 Task: Find the nearest horseback riding trails in Arizona.
Action: Mouse moved to (89, 52)
Screenshot: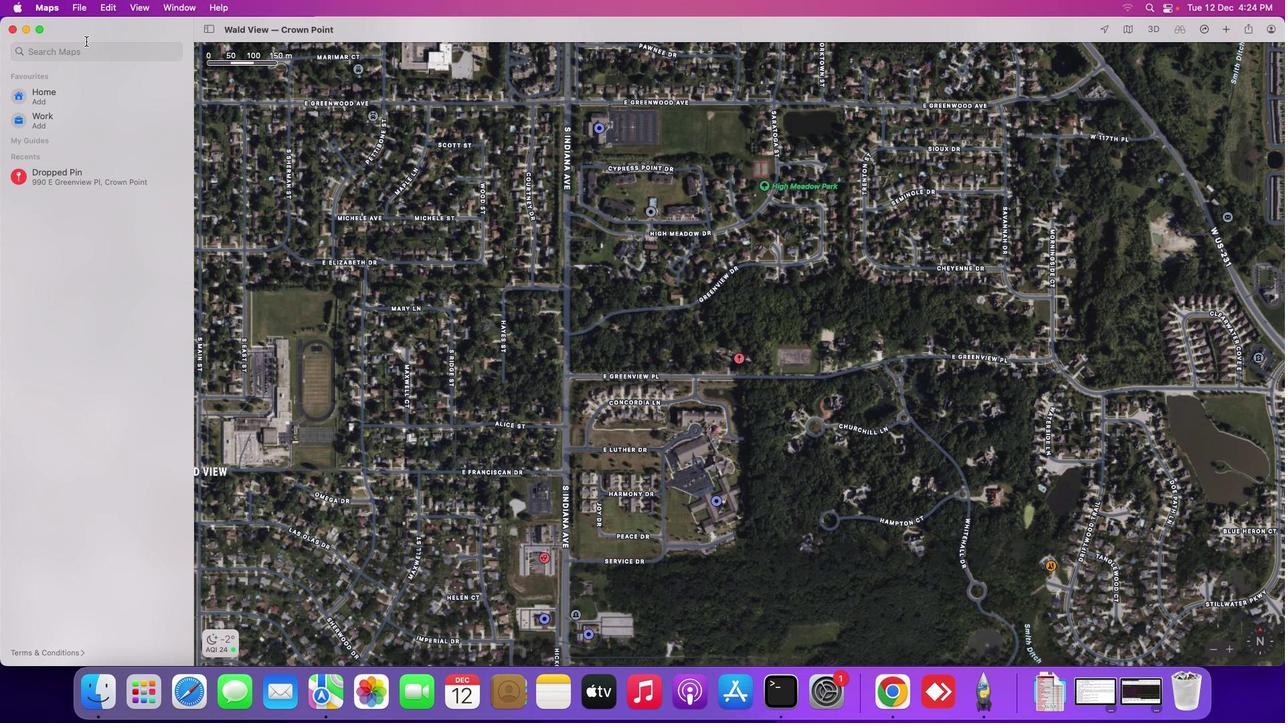 
Action: Mouse pressed left at (89, 52)
Screenshot: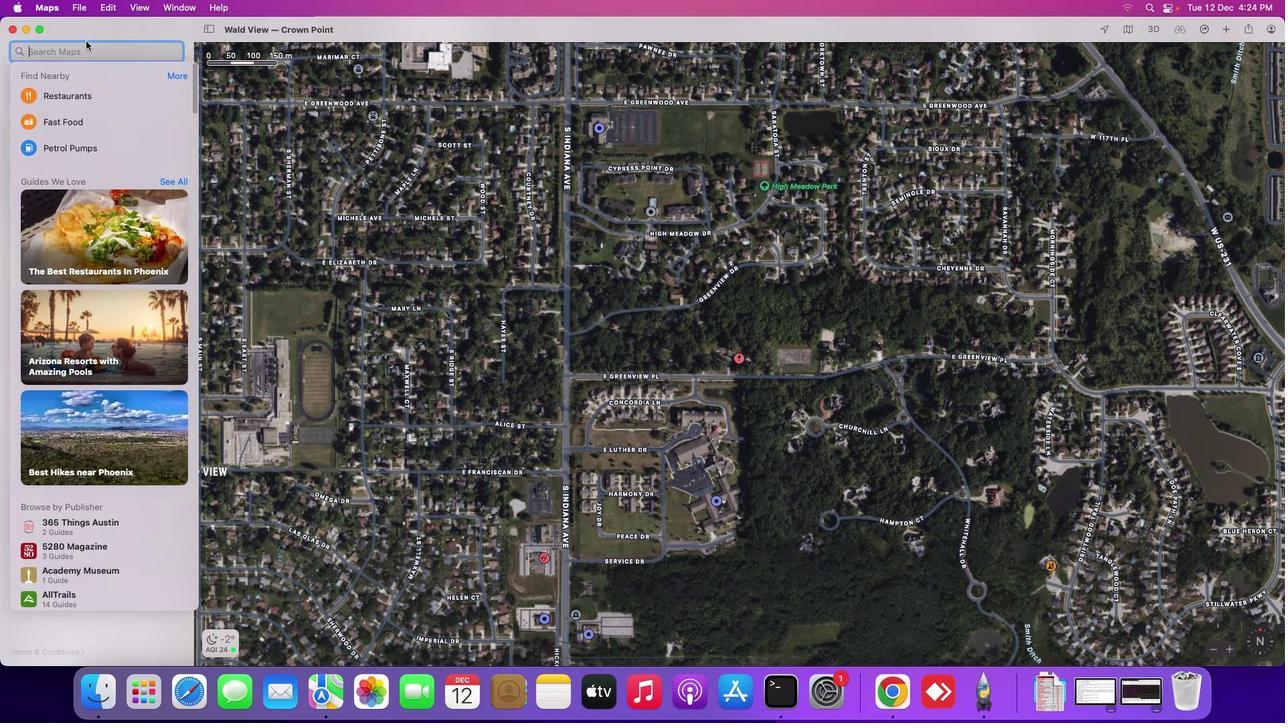 
Action: Mouse moved to (86, 41)
Screenshot: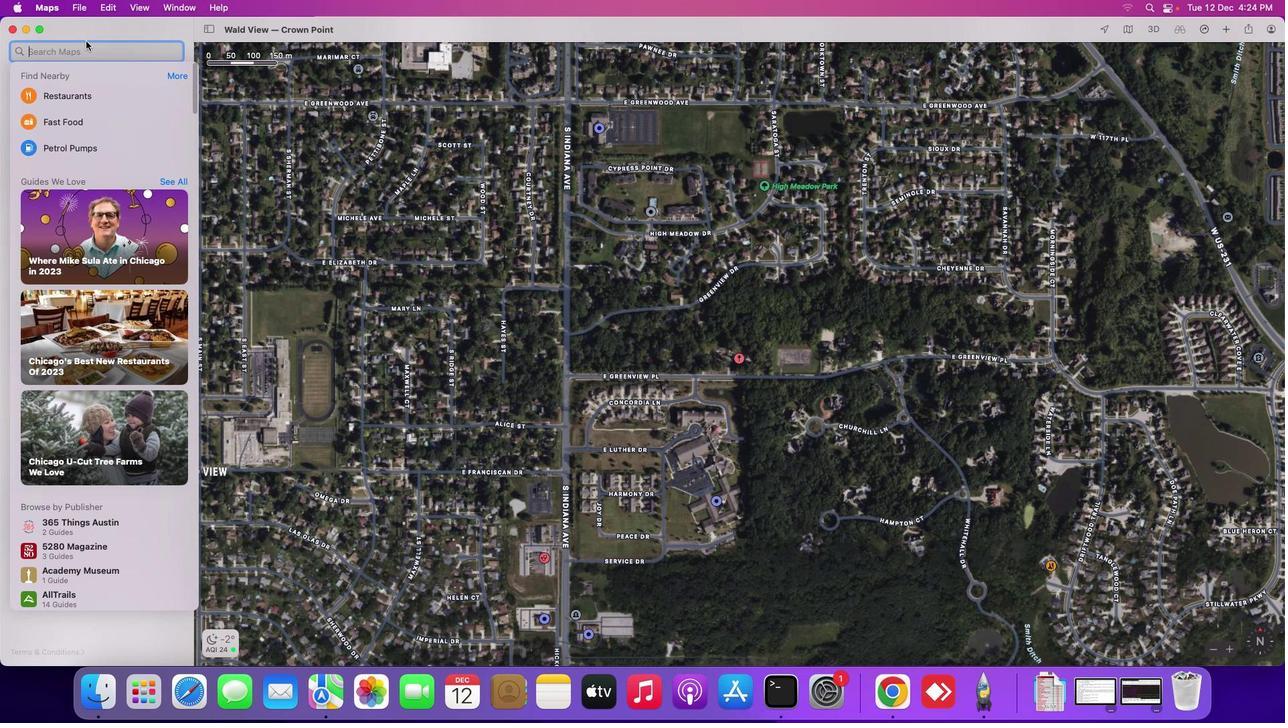 
Action: Key pressed 'n''e''a''r''e''s''t'Key.space'h''o''r''s''e''b''a''c''k'Key.space'r''i''d''i''n''g'Key.space't''r''a''i''l''s'Key.space'i''n'Key.spaceKey.shift_r'A''r''i''z''o''n''a'Key.enter
Screenshot: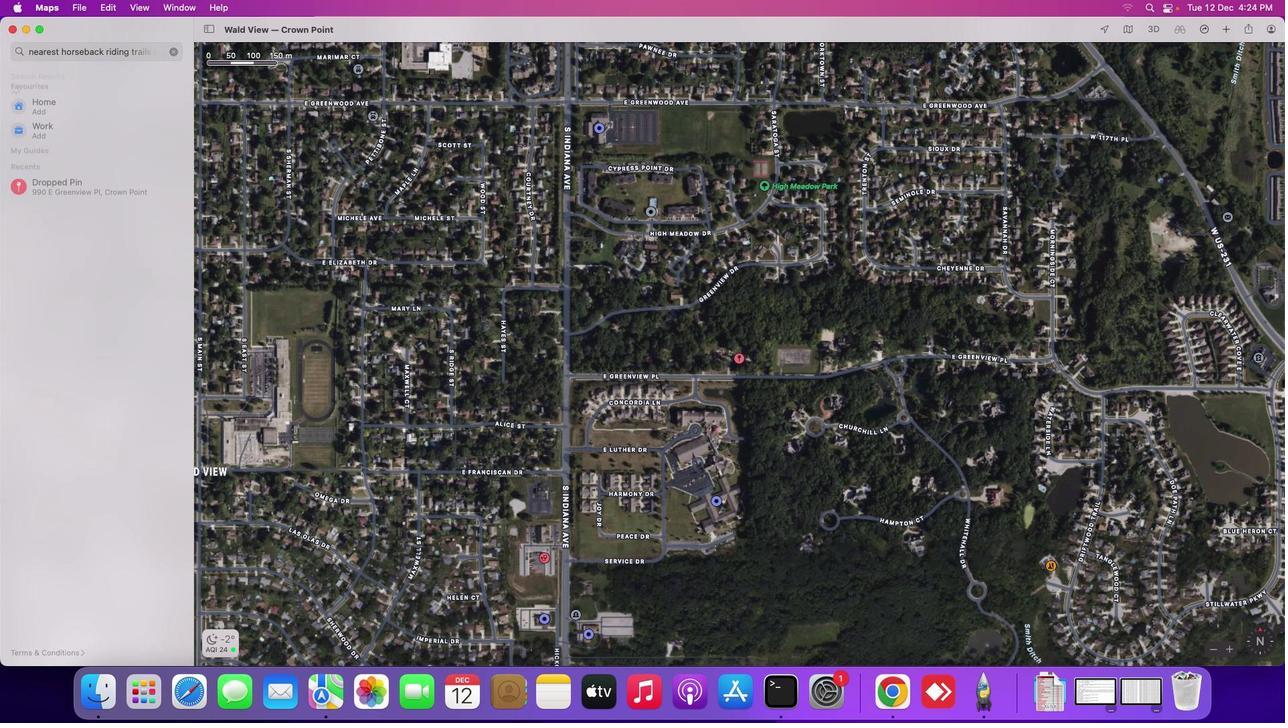 
Action: Mouse moved to (79, 89)
Screenshot: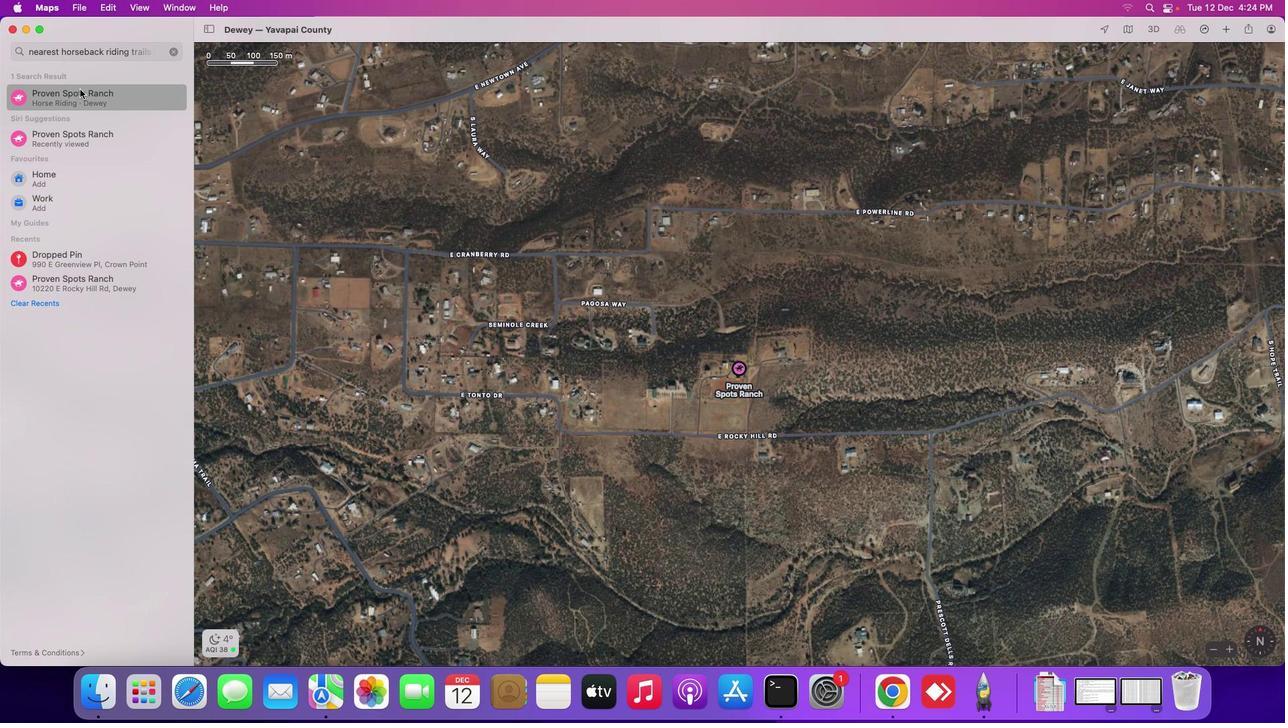 
Action: Mouse pressed left at (79, 89)
Screenshot: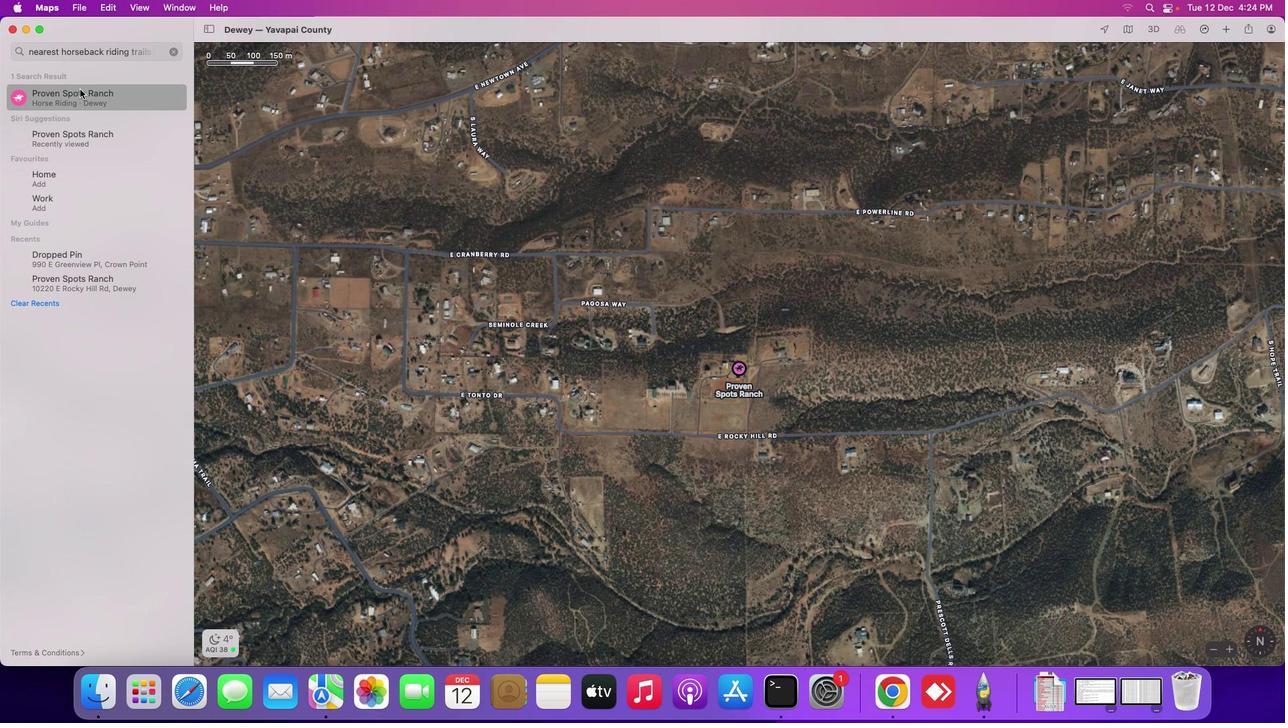 
Action: Mouse moved to (909, 412)
Screenshot: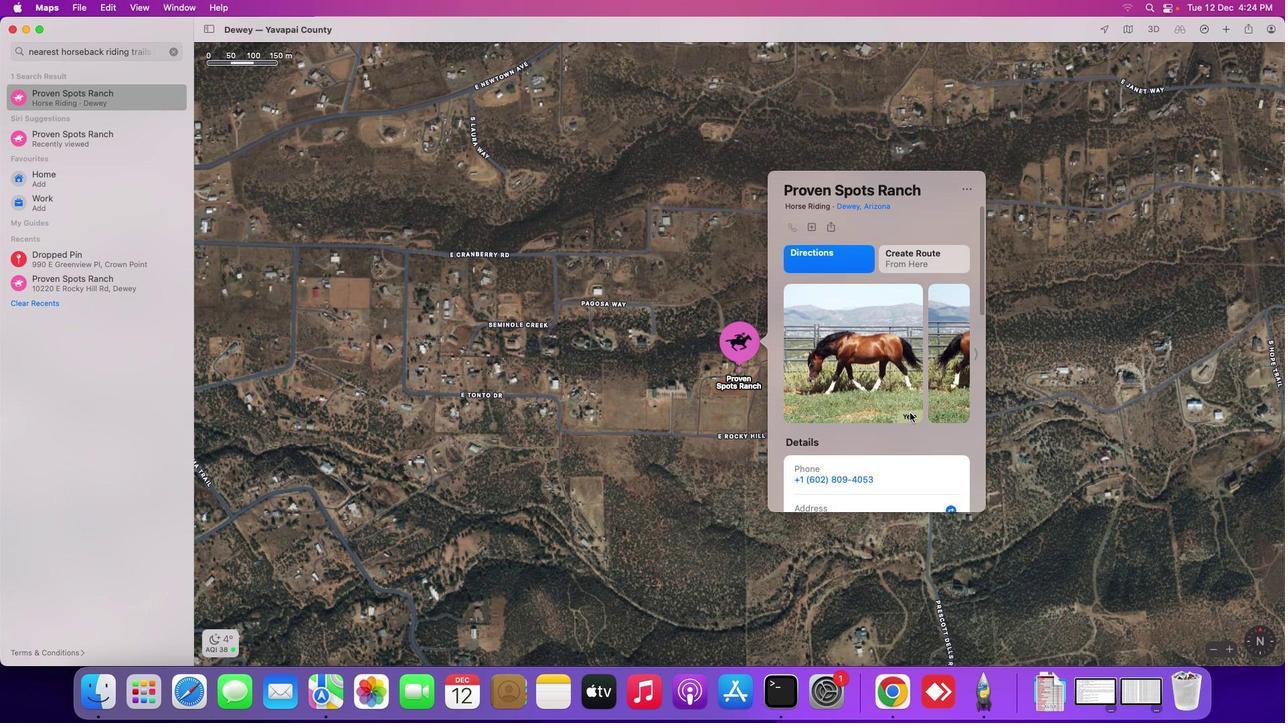 
Action: Mouse scrolled (909, 412) with delta (0, 0)
Screenshot: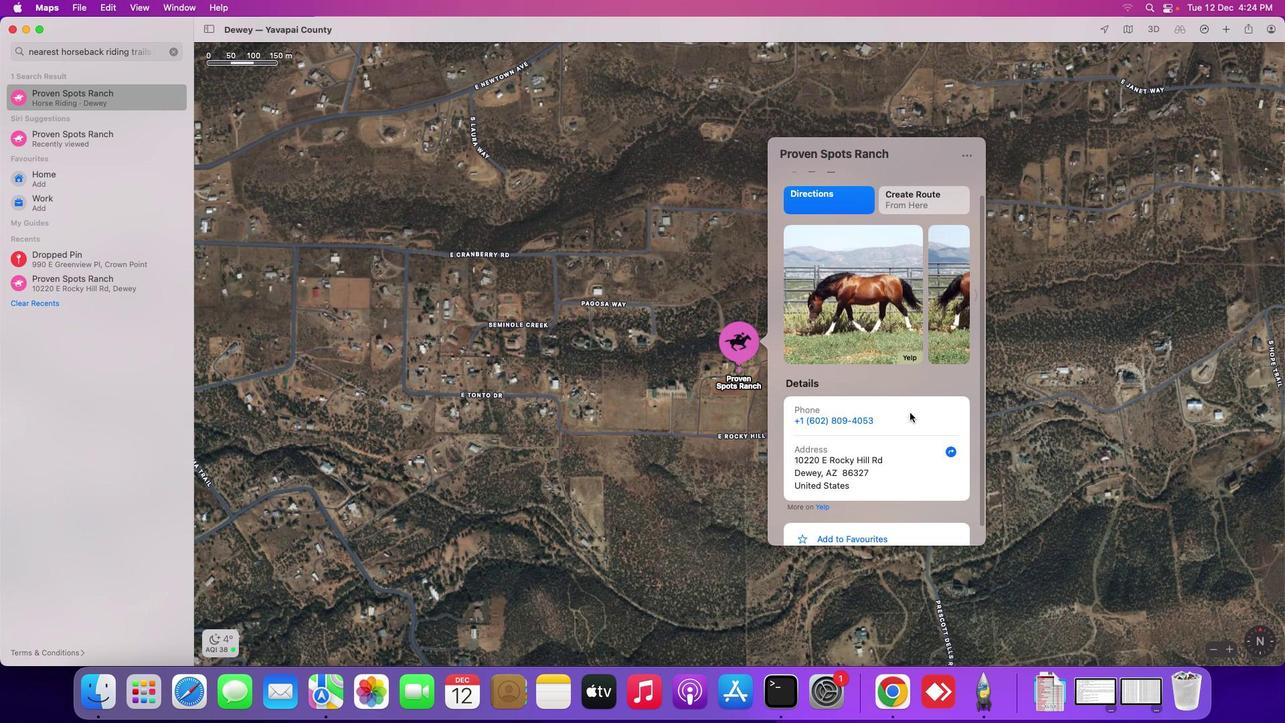 
Action: Mouse scrolled (909, 412) with delta (0, 0)
Screenshot: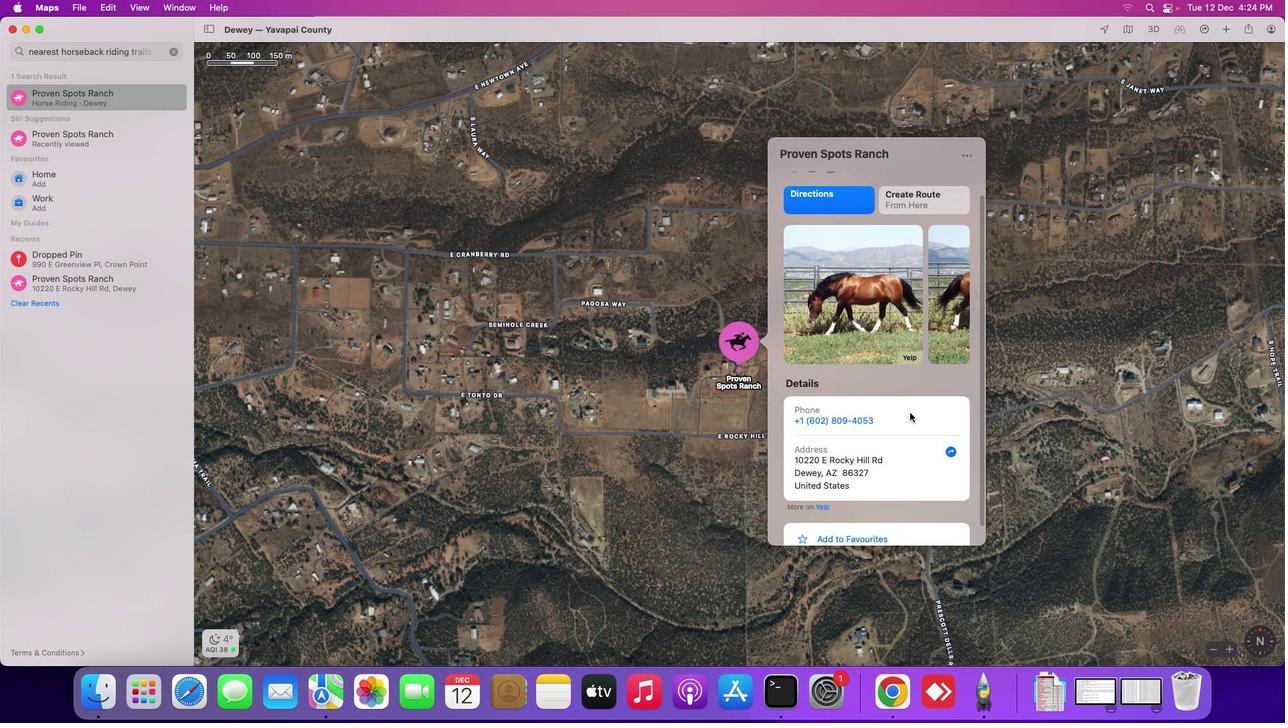 
Action: Mouse scrolled (909, 412) with delta (0, -1)
Screenshot: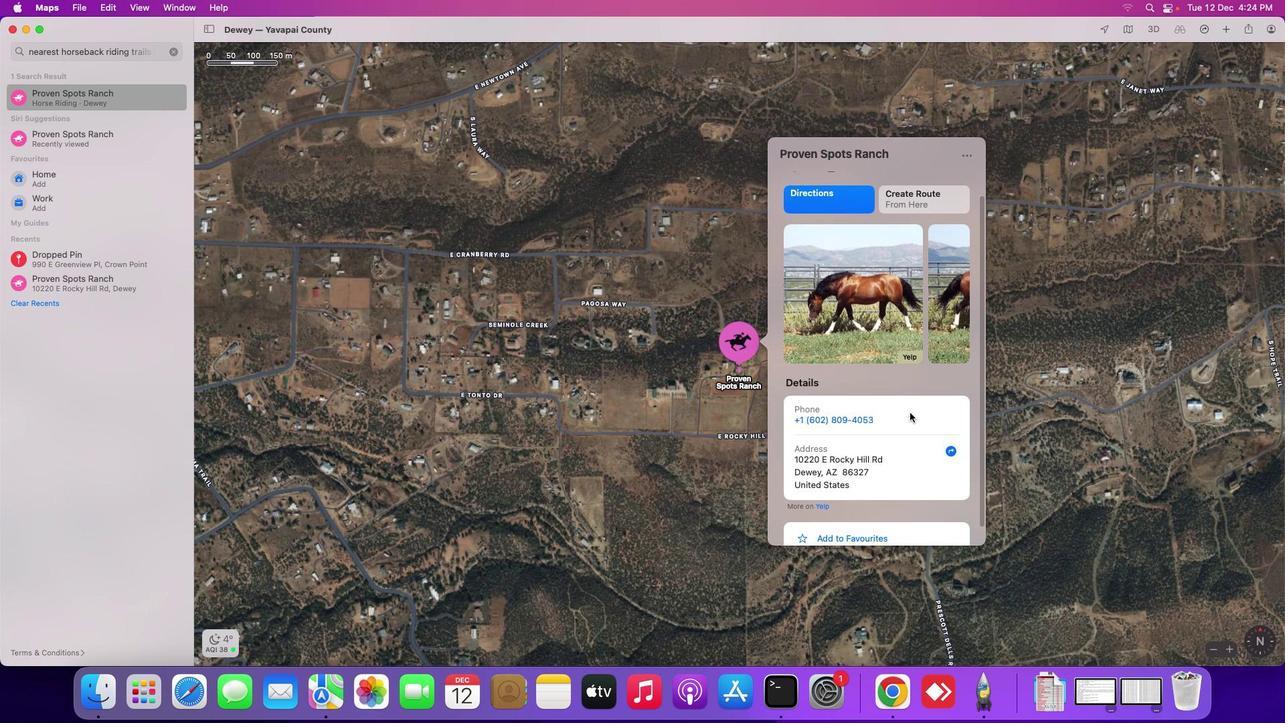
Action: Mouse scrolled (909, 412) with delta (0, 0)
Screenshot: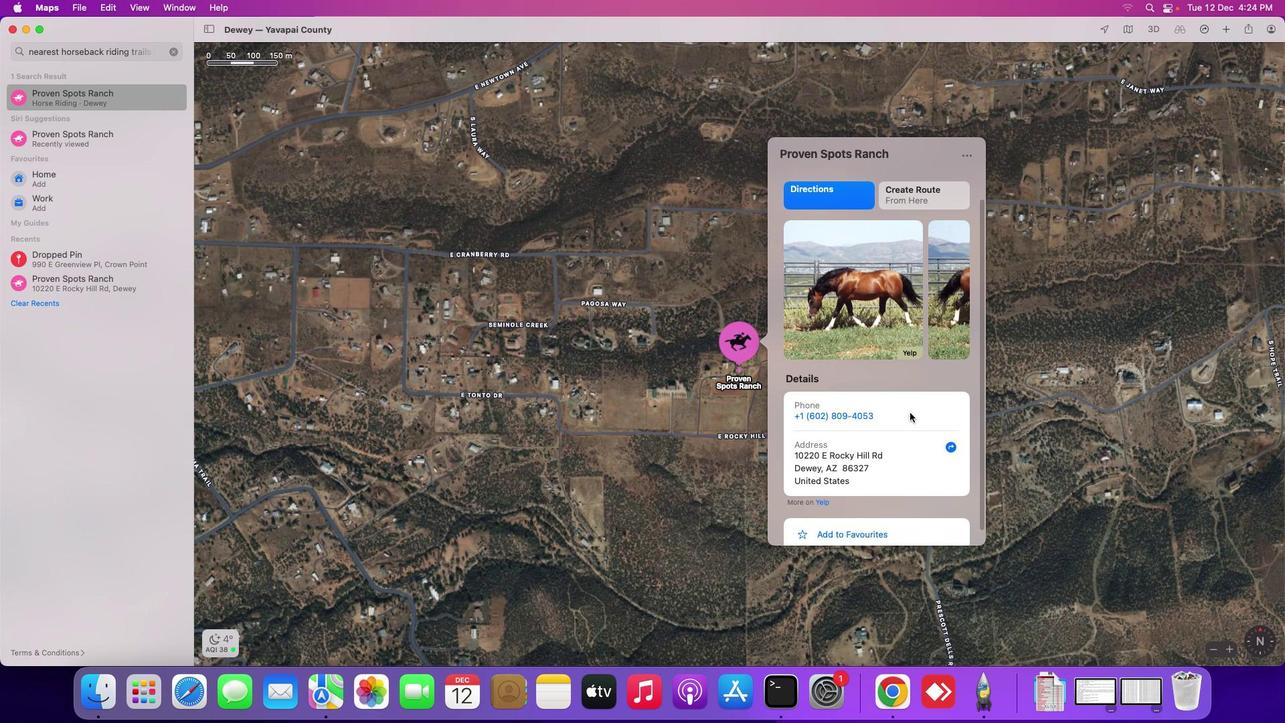 
Action: Mouse scrolled (909, 412) with delta (0, 0)
Screenshot: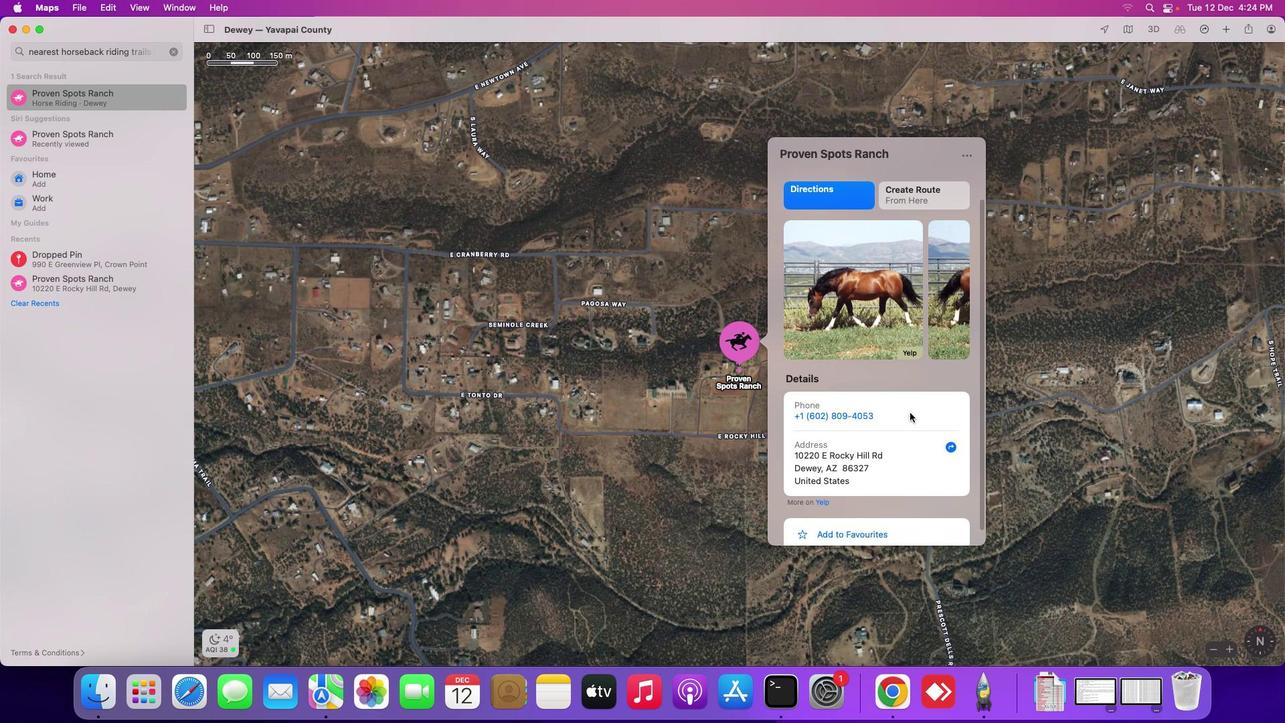 
Action: Mouse moved to (911, 411)
Screenshot: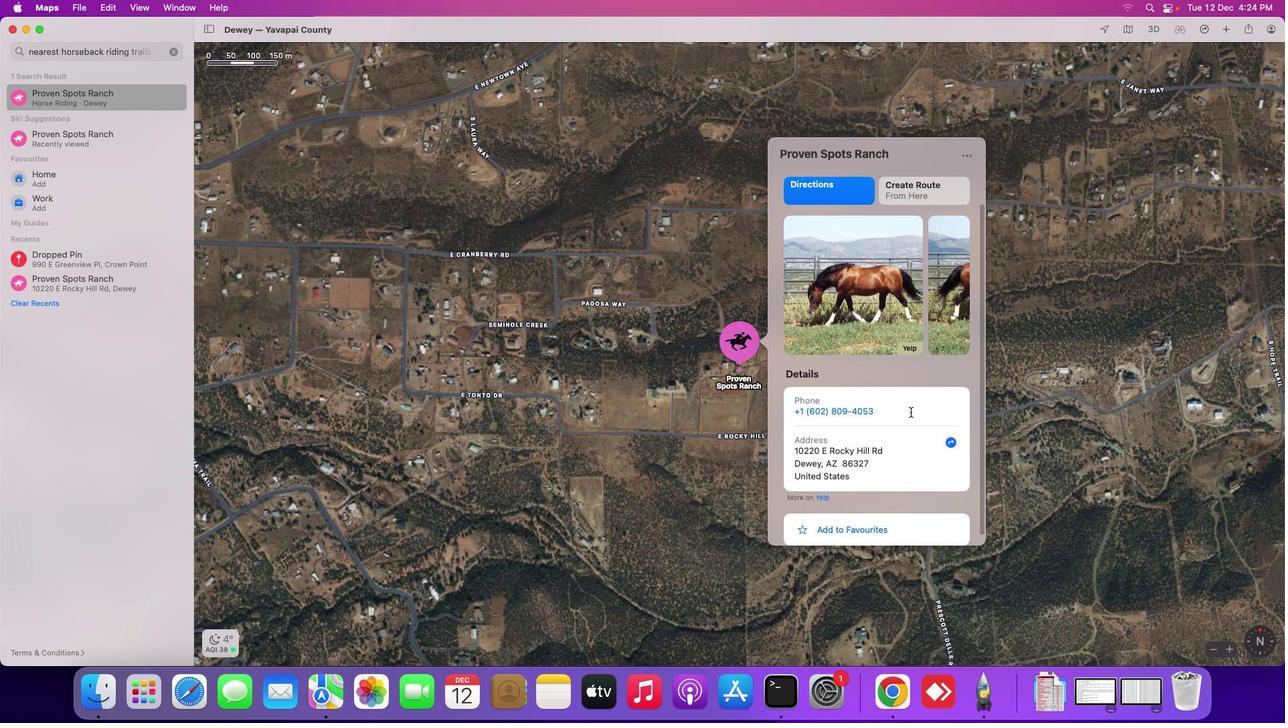 
Action: Mouse scrolled (911, 411) with delta (0, 0)
Screenshot: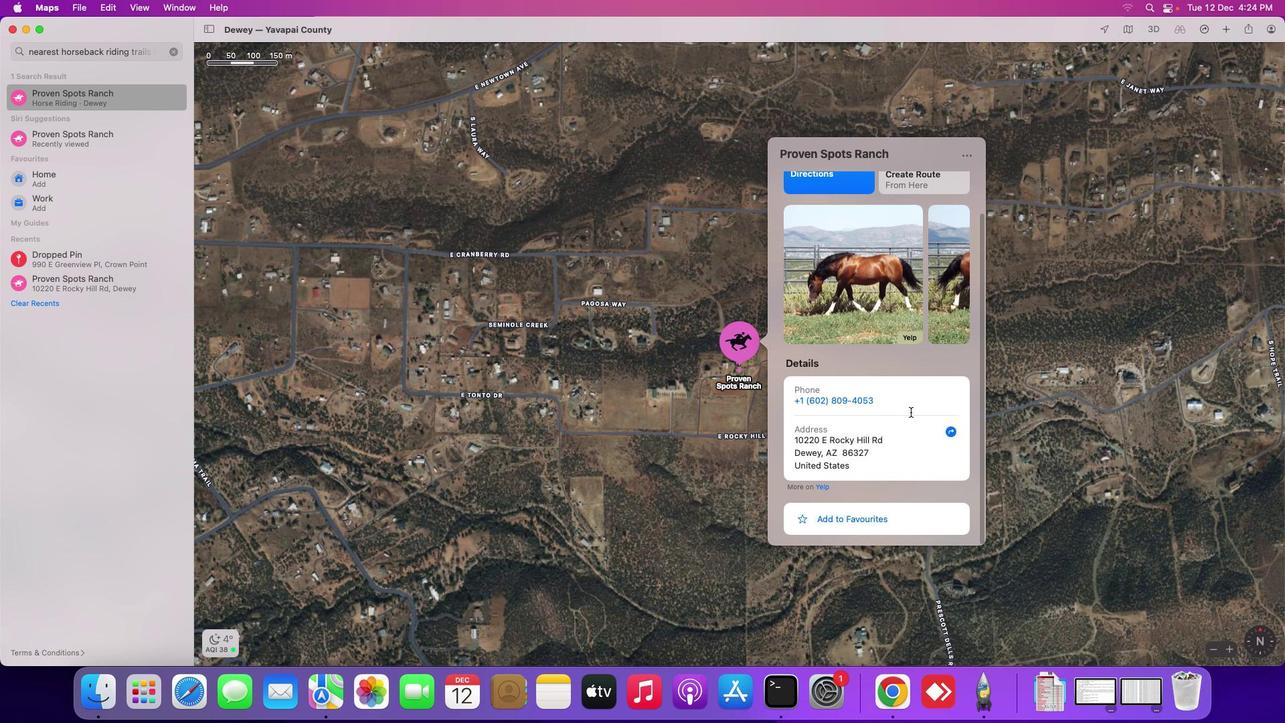 
Action: Mouse scrolled (911, 411) with delta (0, 0)
Screenshot: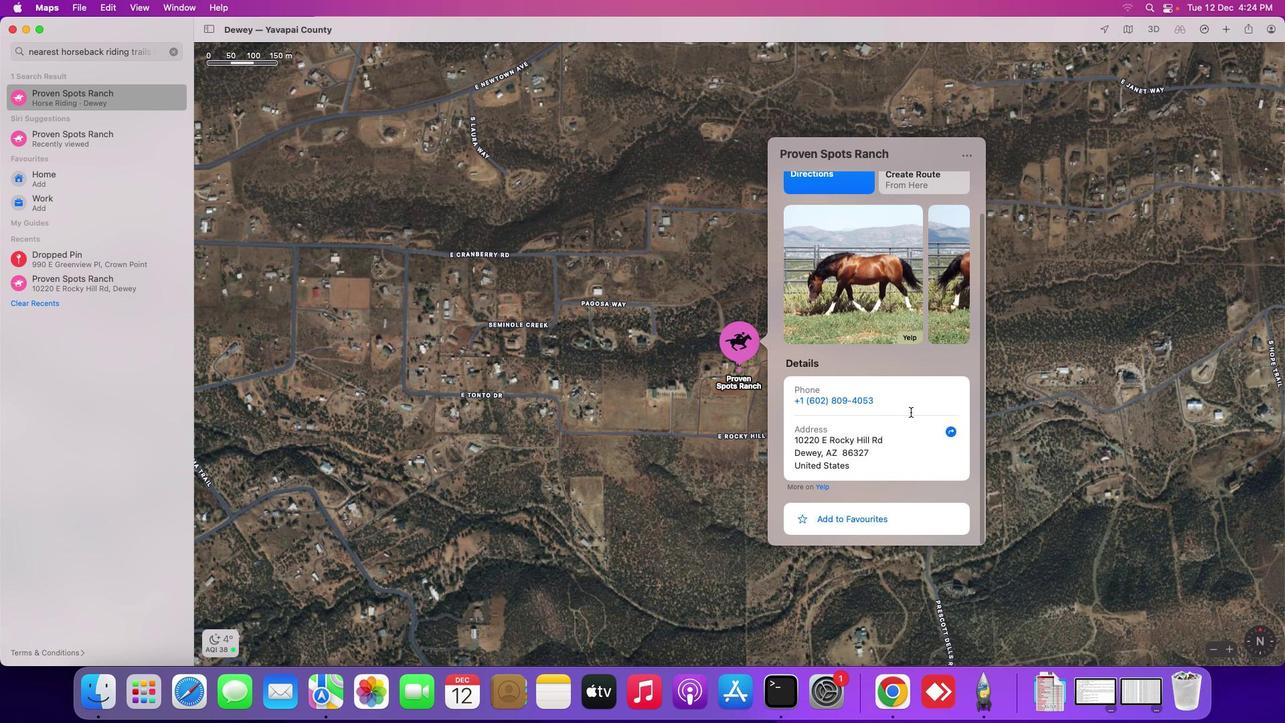 
Action: Mouse scrolled (911, 411) with delta (0, -1)
Screenshot: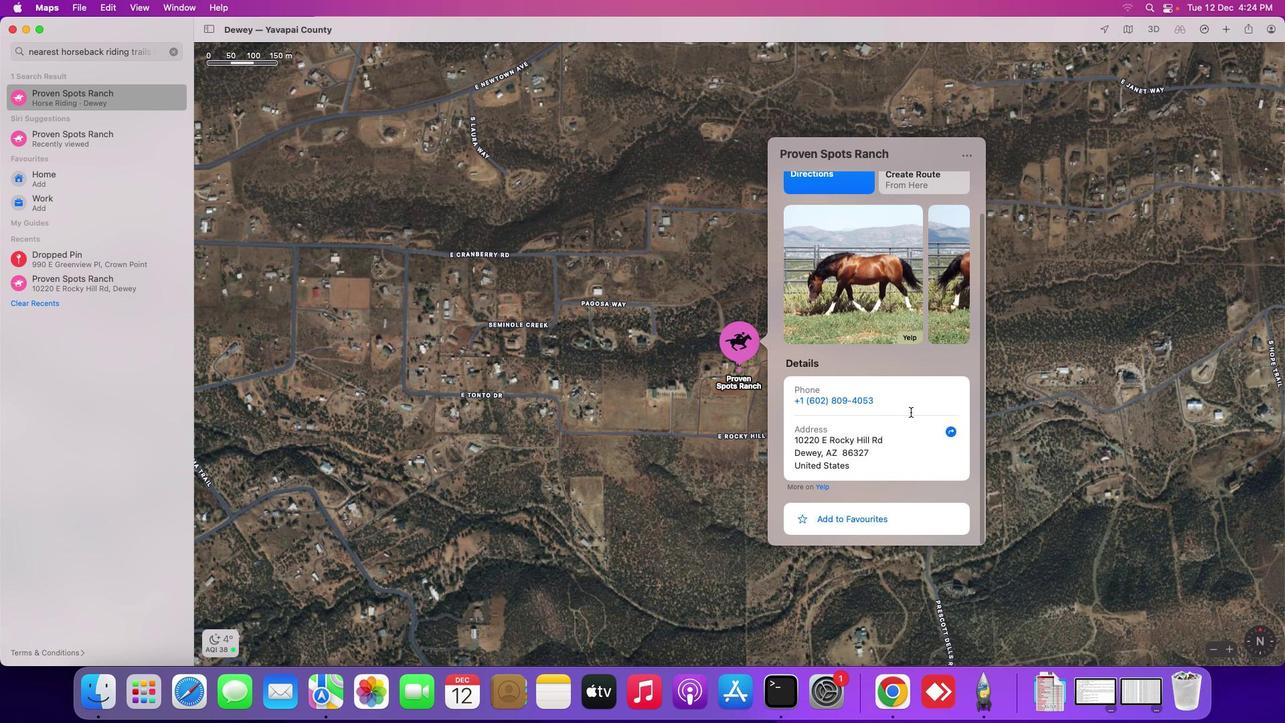 
Action: Mouse scrolled (911, 411) with delta (0, -2)
Screenshot: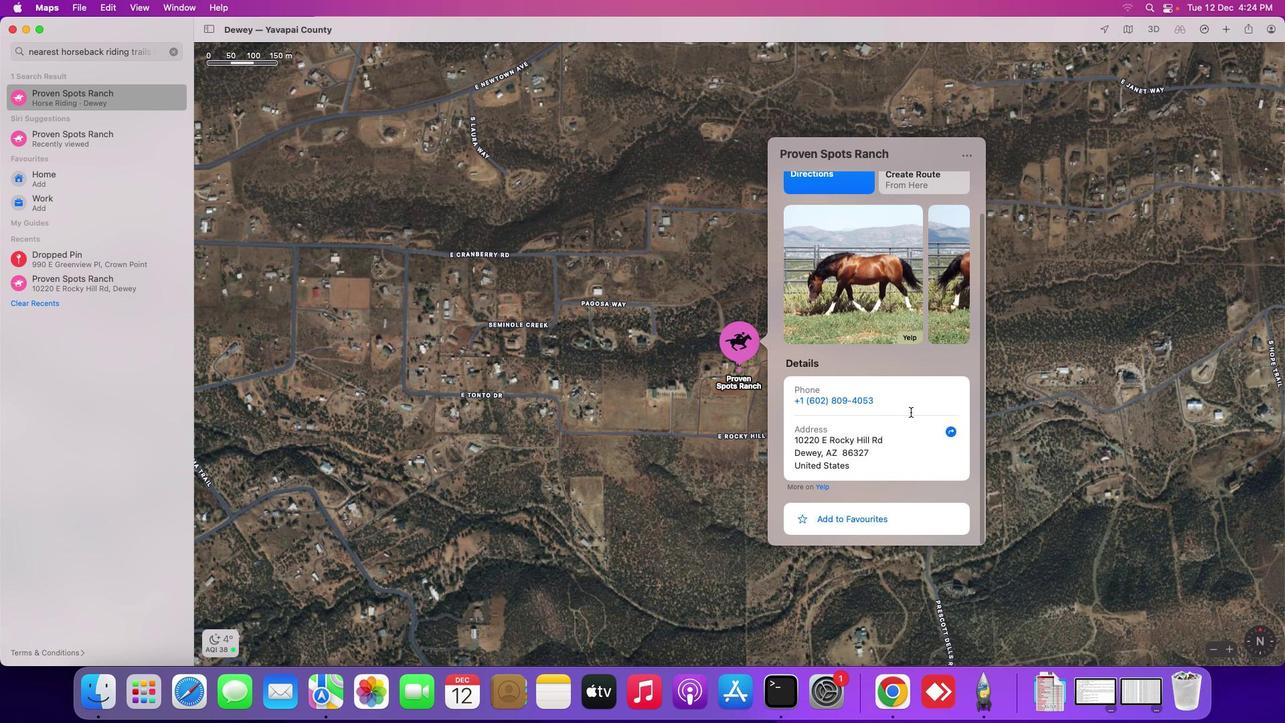 
Action: Mouse scrolled (911, 411) with delta (0, -3)
Screenshot: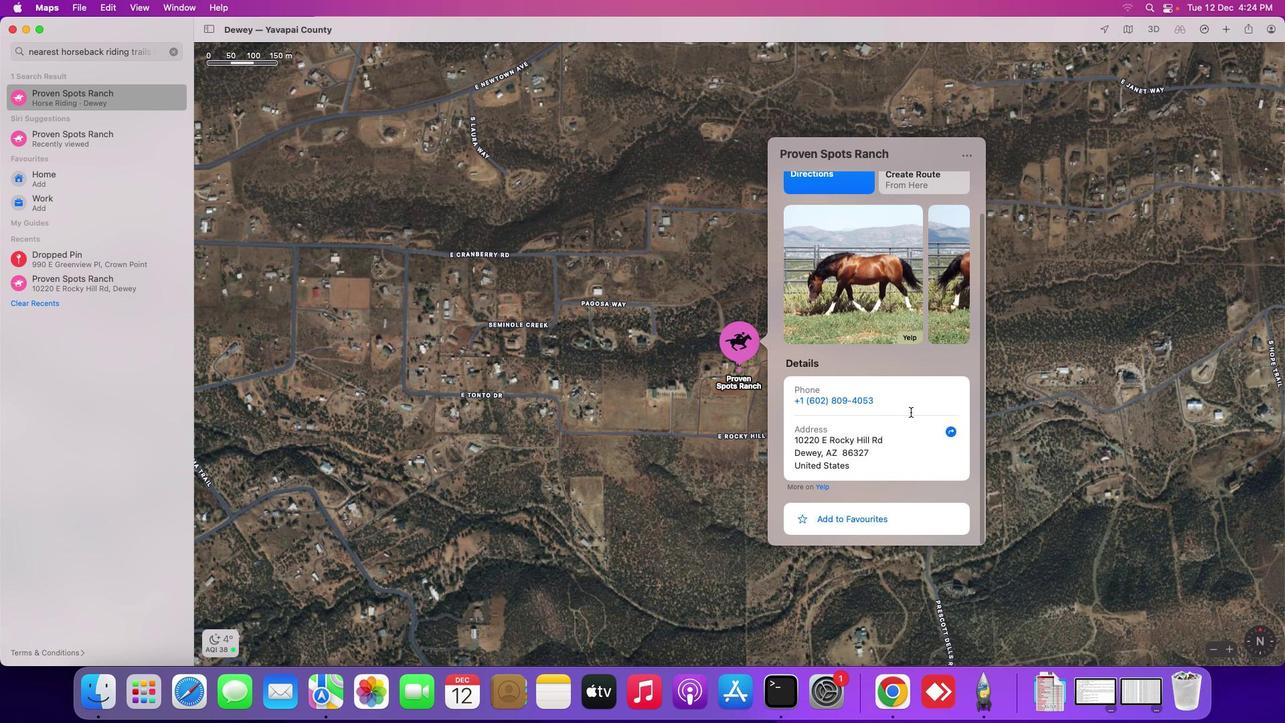 
Action: Mouse scrolled (911, 411) with delta (0, 0)
Screenshot: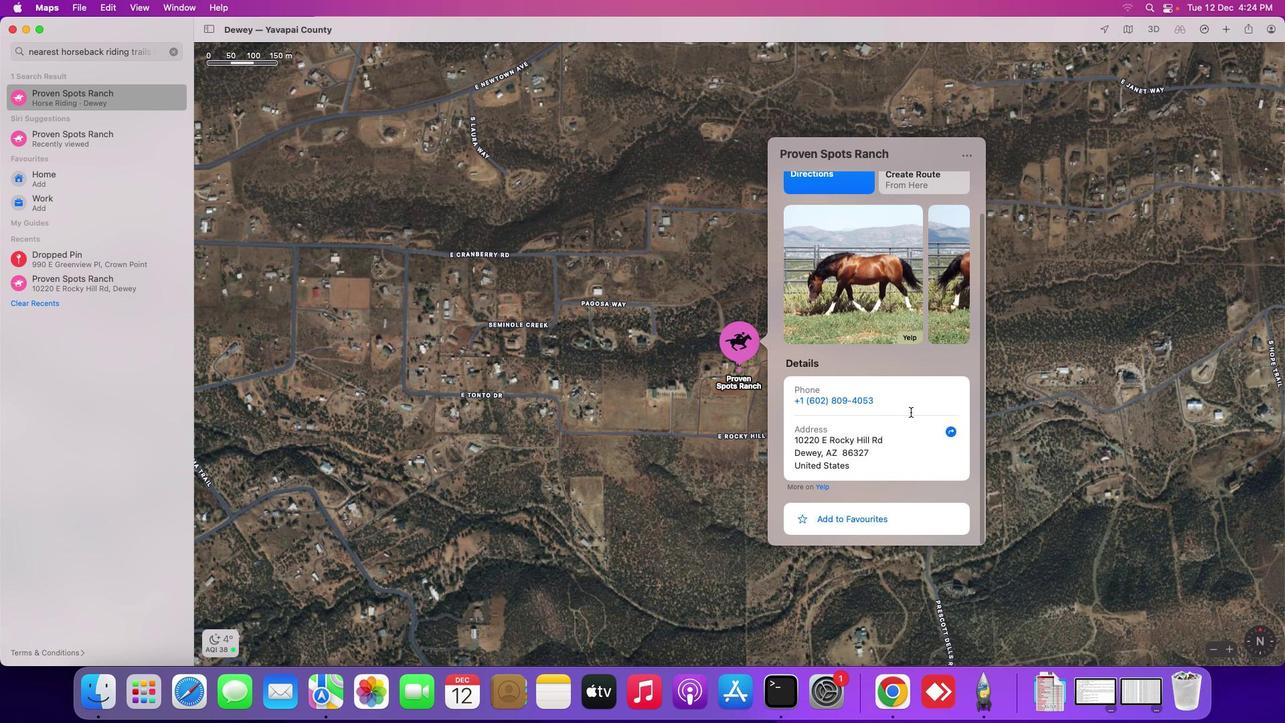 
Action: Mouse scrolled (911, 411) with delta (0, 0)
Screenshot: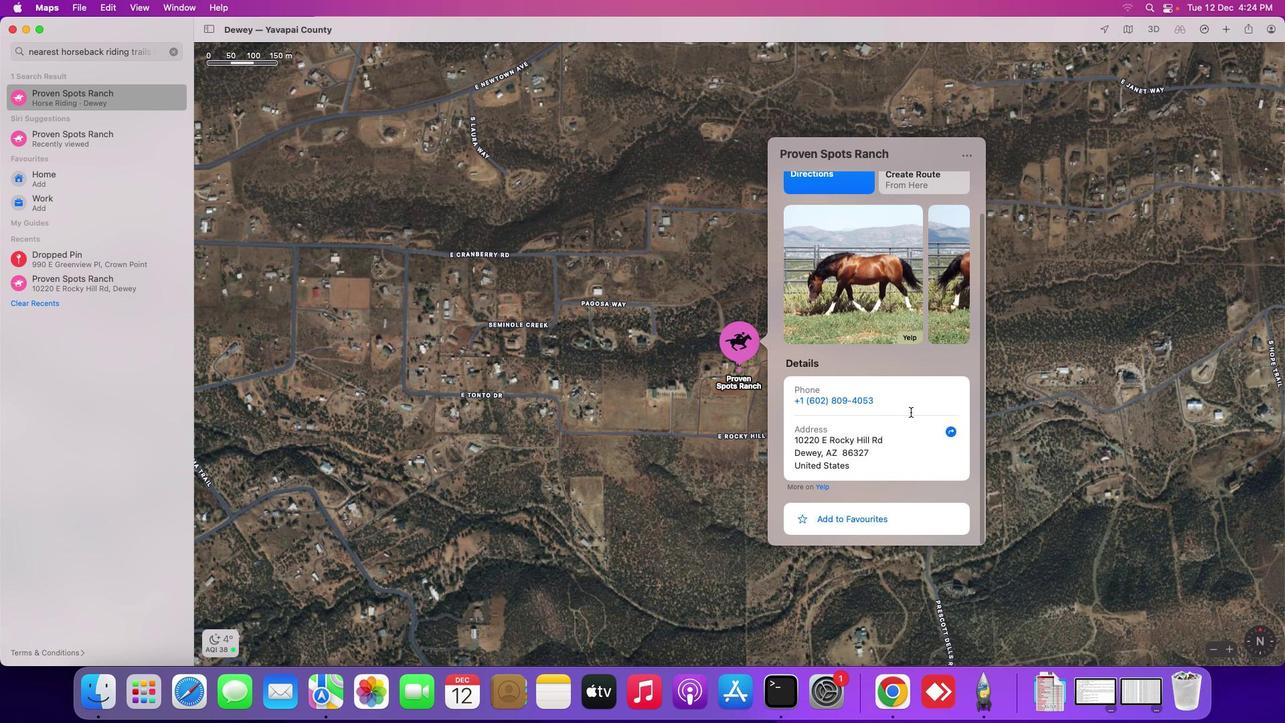 
Action: Mouse scrolled (911, 411) with delta (0, -2)
Screenshot: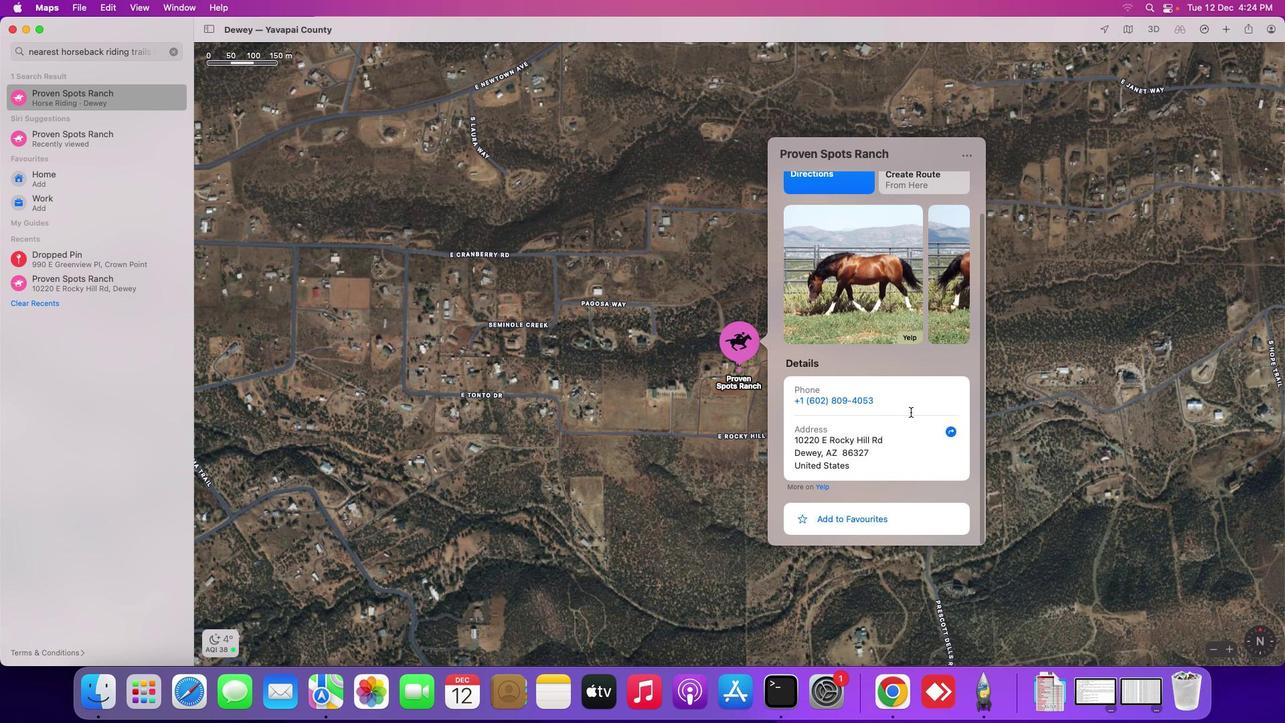 
Action: Mouse scrolled (911, 411) with delta (0, -2)
Screenshot: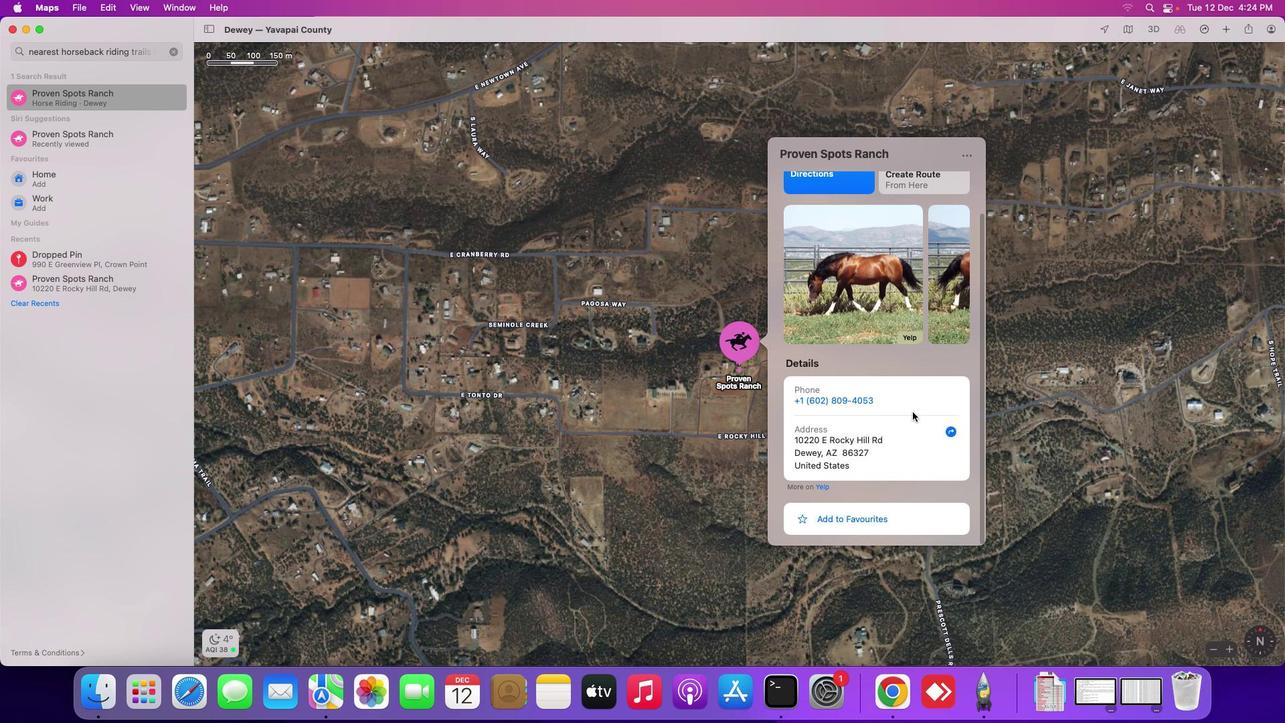 
Action: Mouse moved to (893, 406)
Screenshot: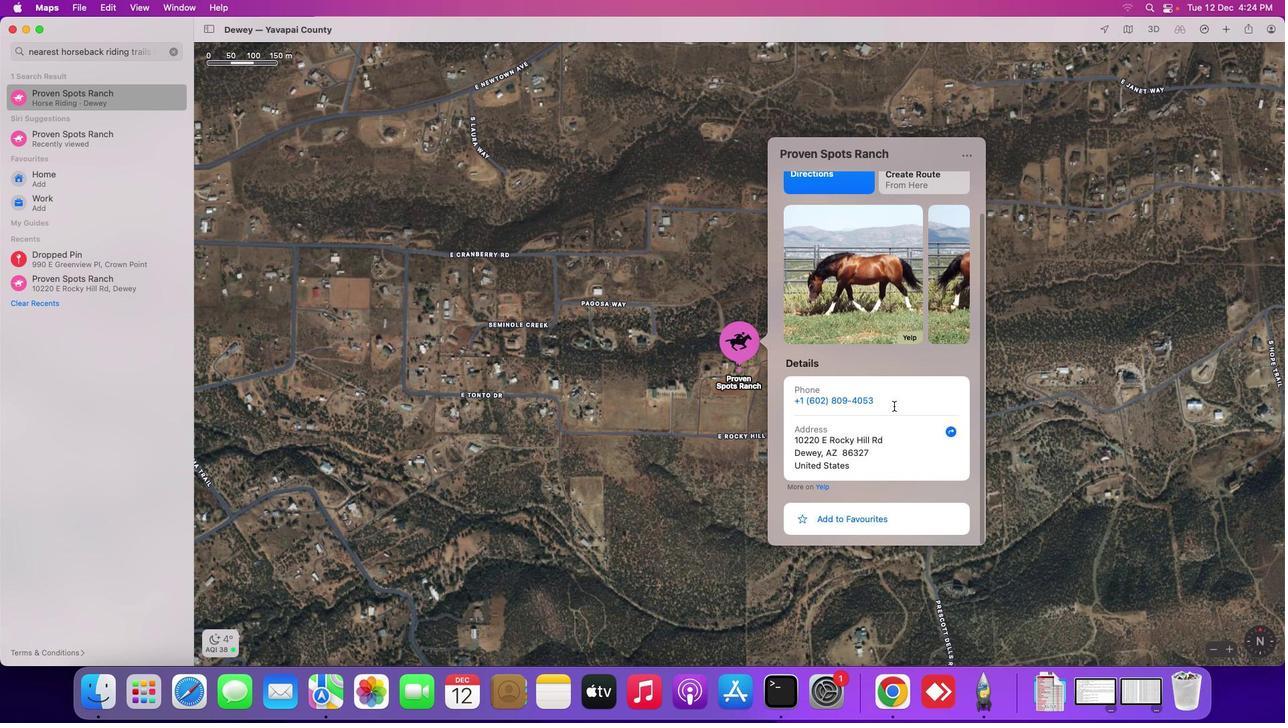 
Action: Mouse scrolled (893, 406) with delta (0, 0)
Screenshot: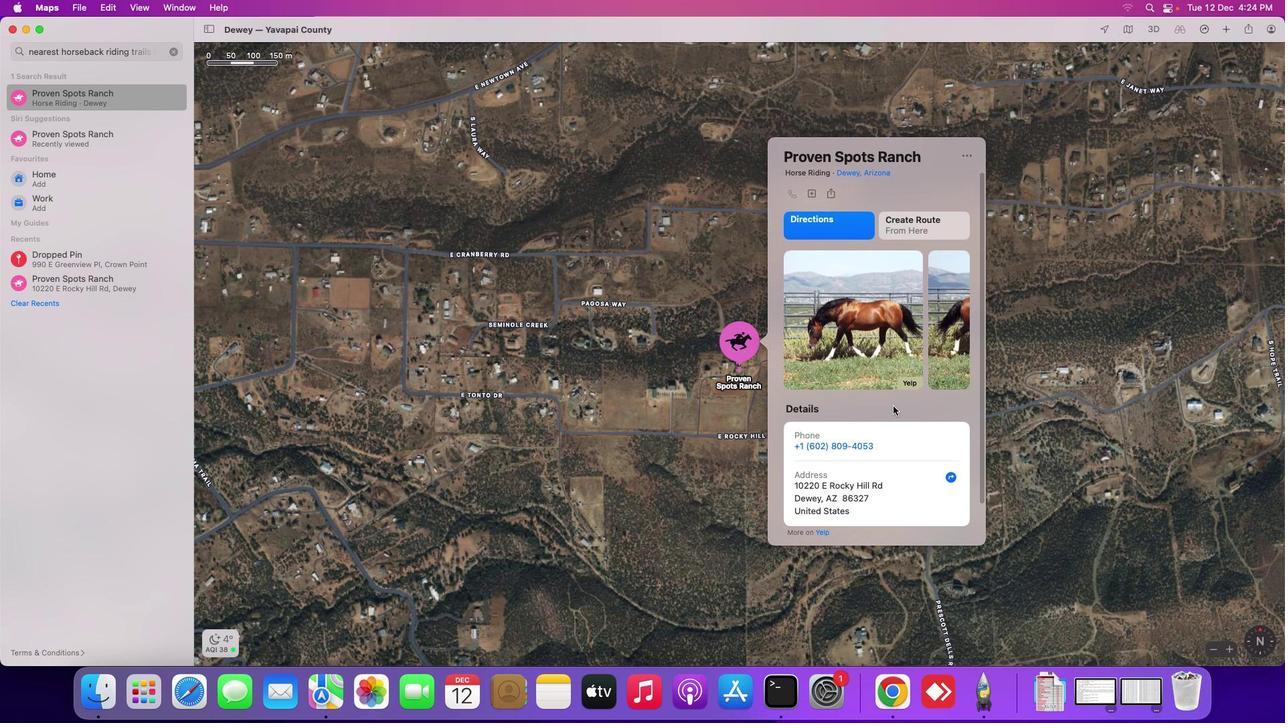 
Action: Mouse scrolled (893, 406) with delta (0, 0)
Screenshot: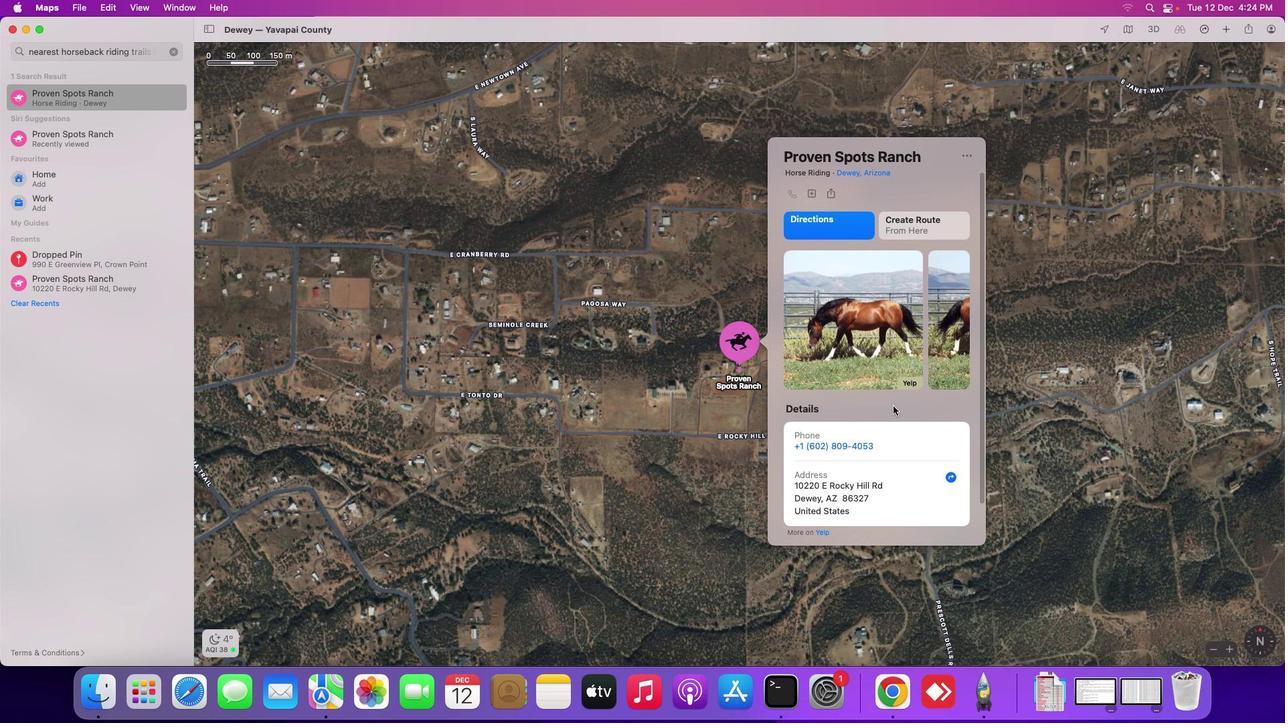 
Action: Mouse scrolled (893, 406) with delta (0, 2)
Screenshot: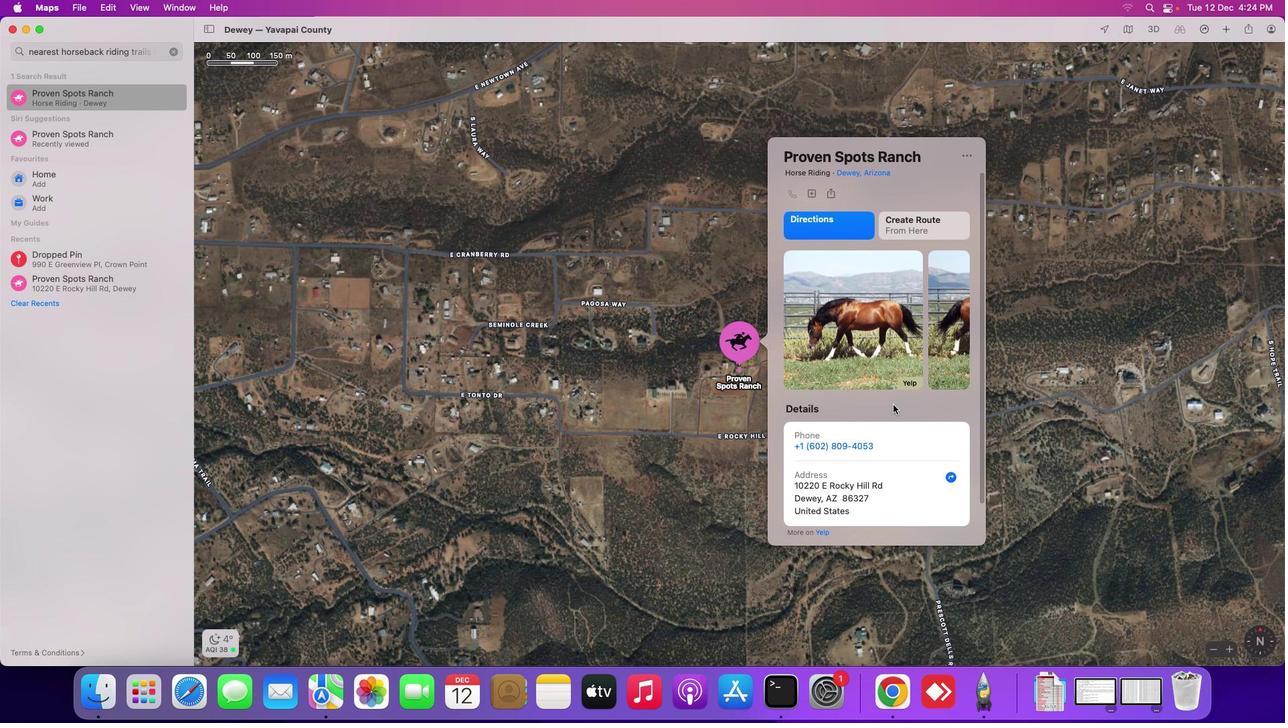
Action: Mouse scrolled (893, 406) with delta (0, 3)
Screenshot: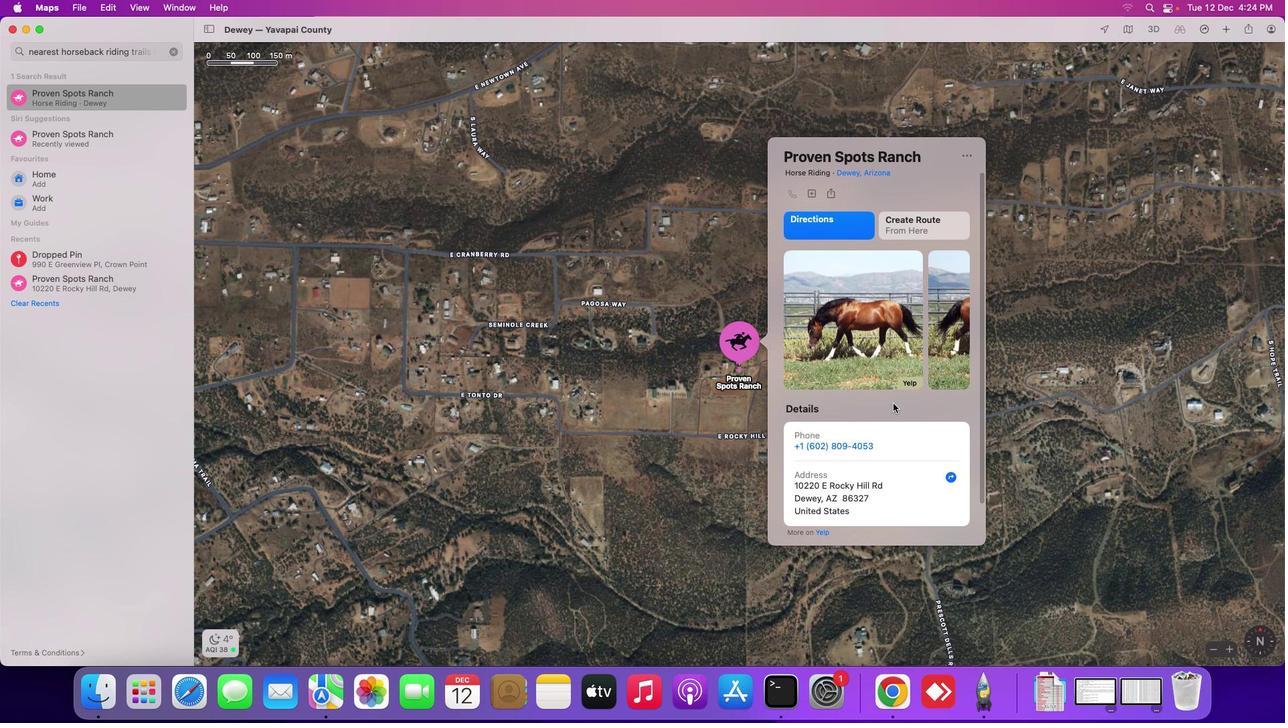 
Action: Mouse moved to (893, 406)
Screenshot: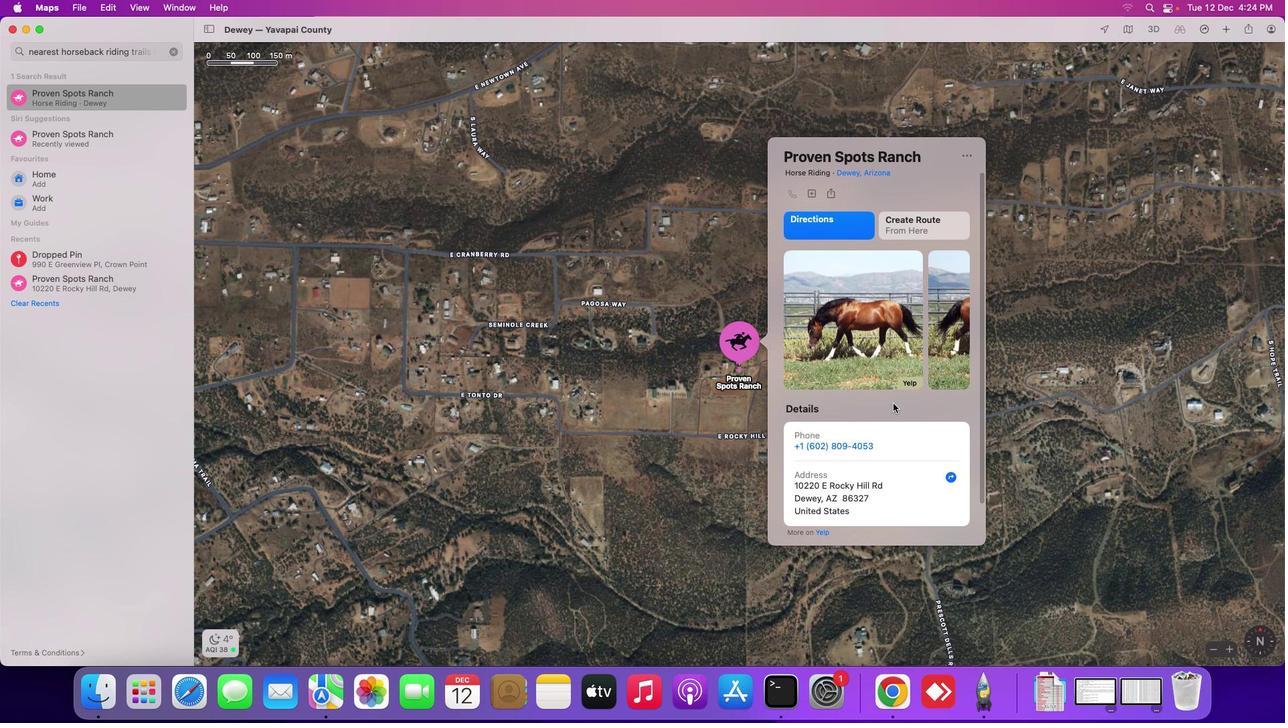 
Action: Mouse scrolled (893, 406) with delta (0, 4)
Screenshot: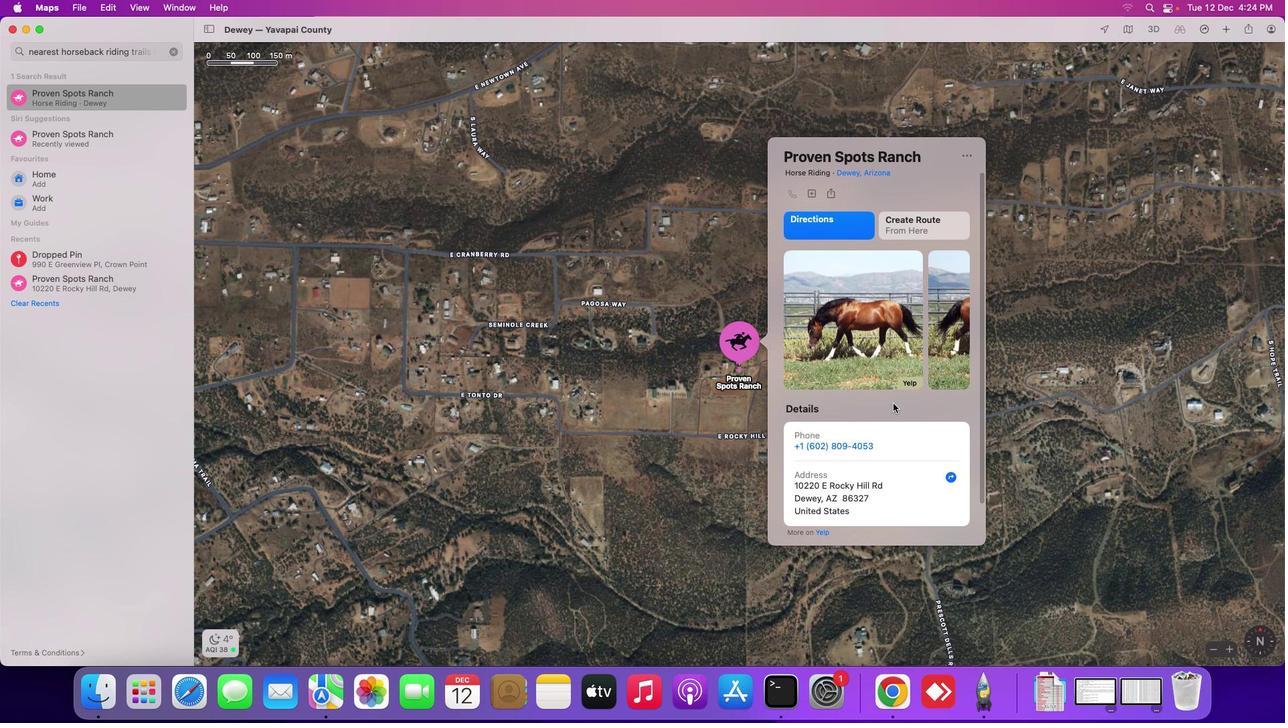 
Action: Mouse moved to (893, 406)
Screenshot: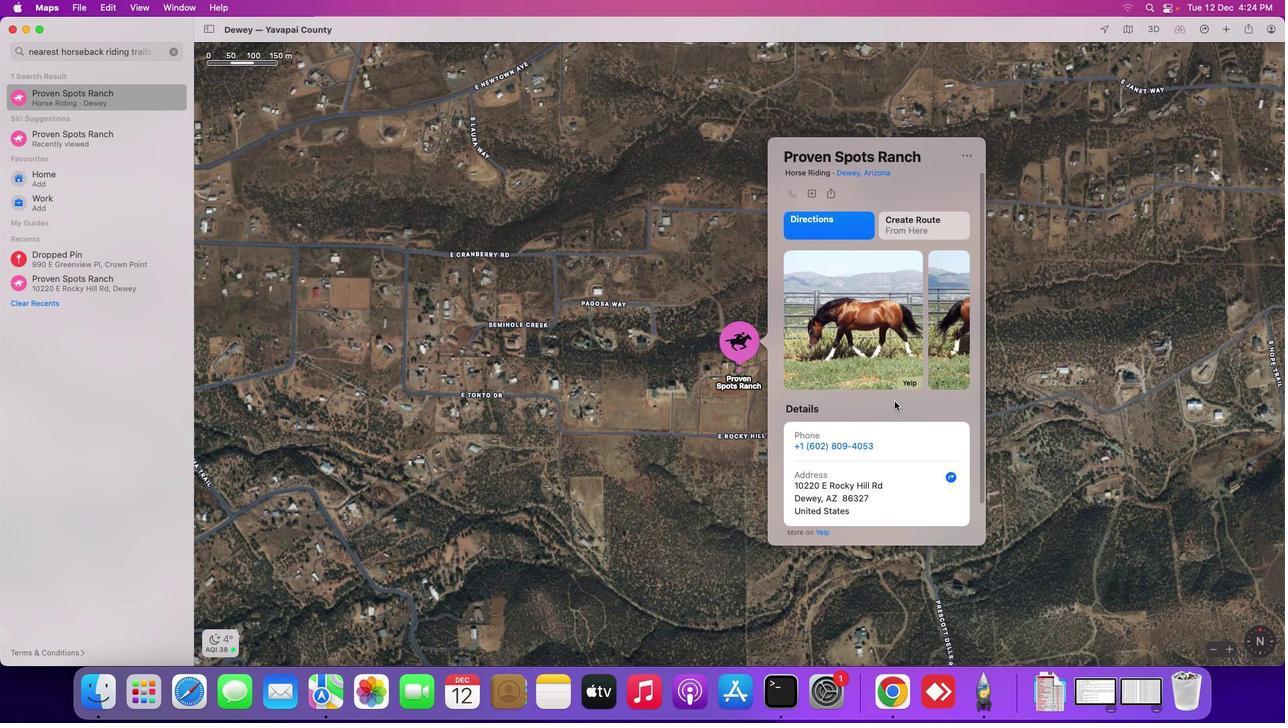 
Action: Mouse scrolled (893, 406) with delta (0, 4)
Screenshot: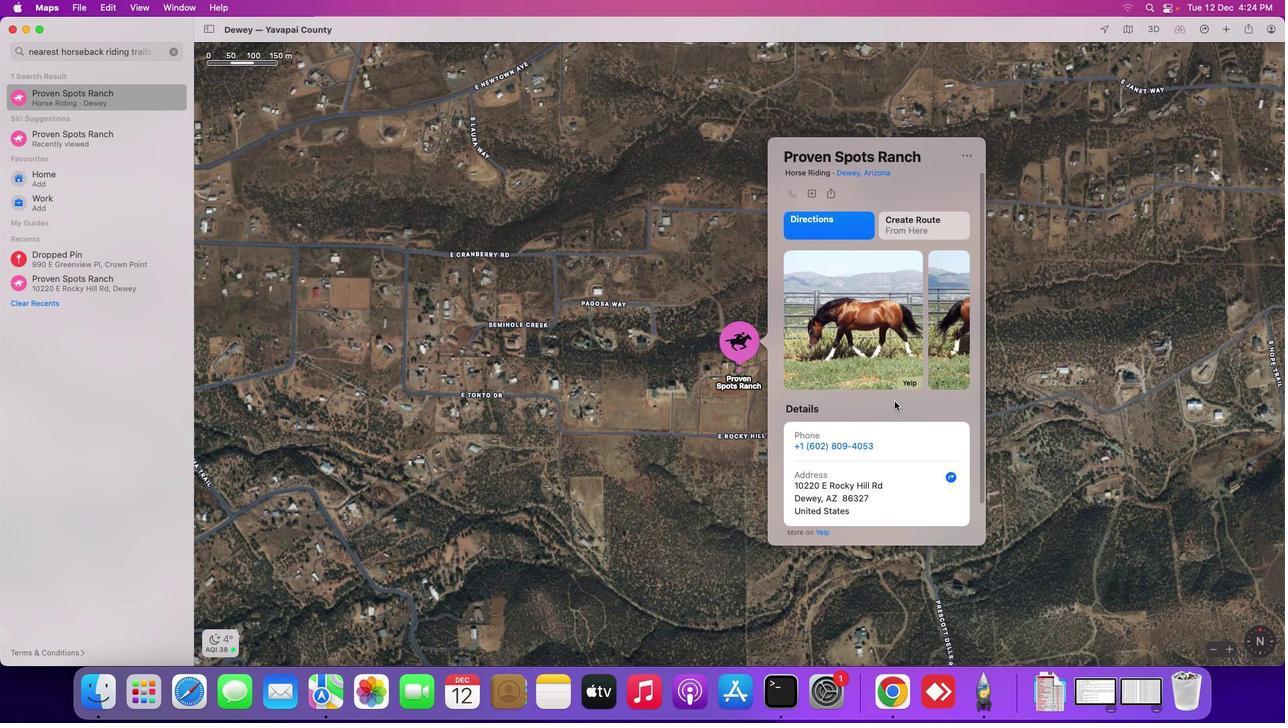 
Action: Mouse scrolled (893, 406) with delta (0, 4)
Screenshot: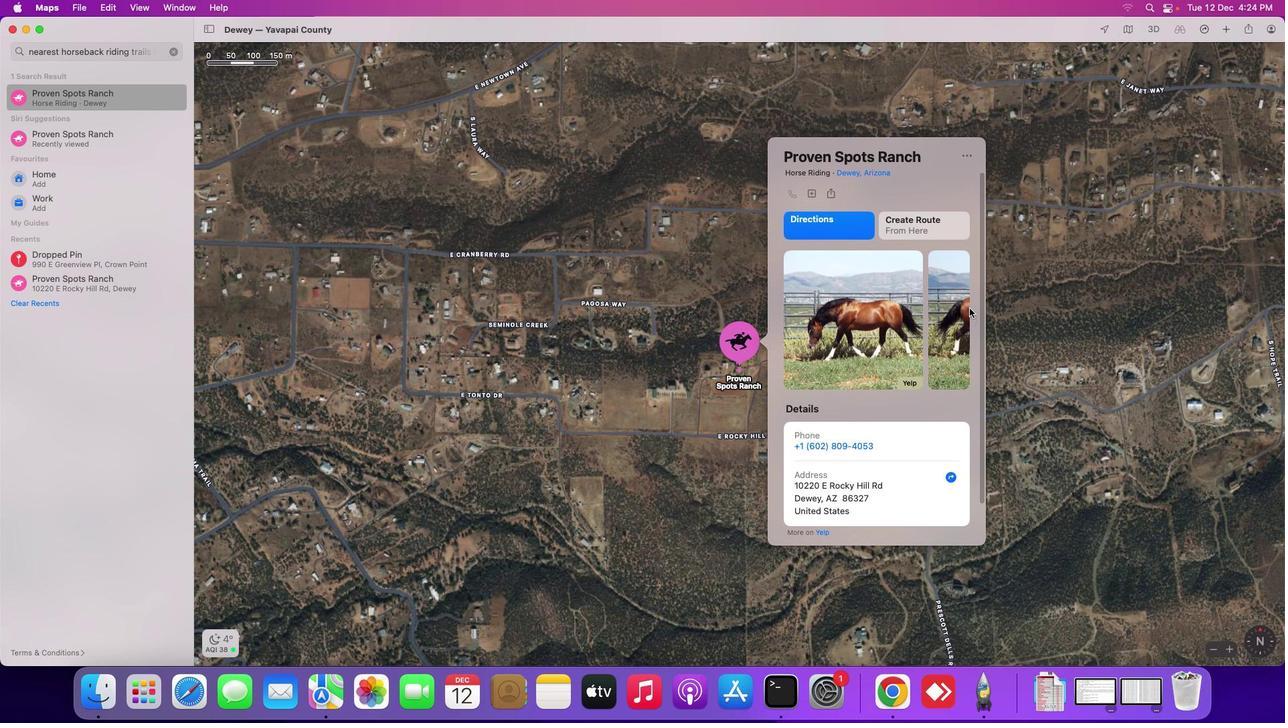 
Action: Mouse moved to (974, 319)
Screenshot: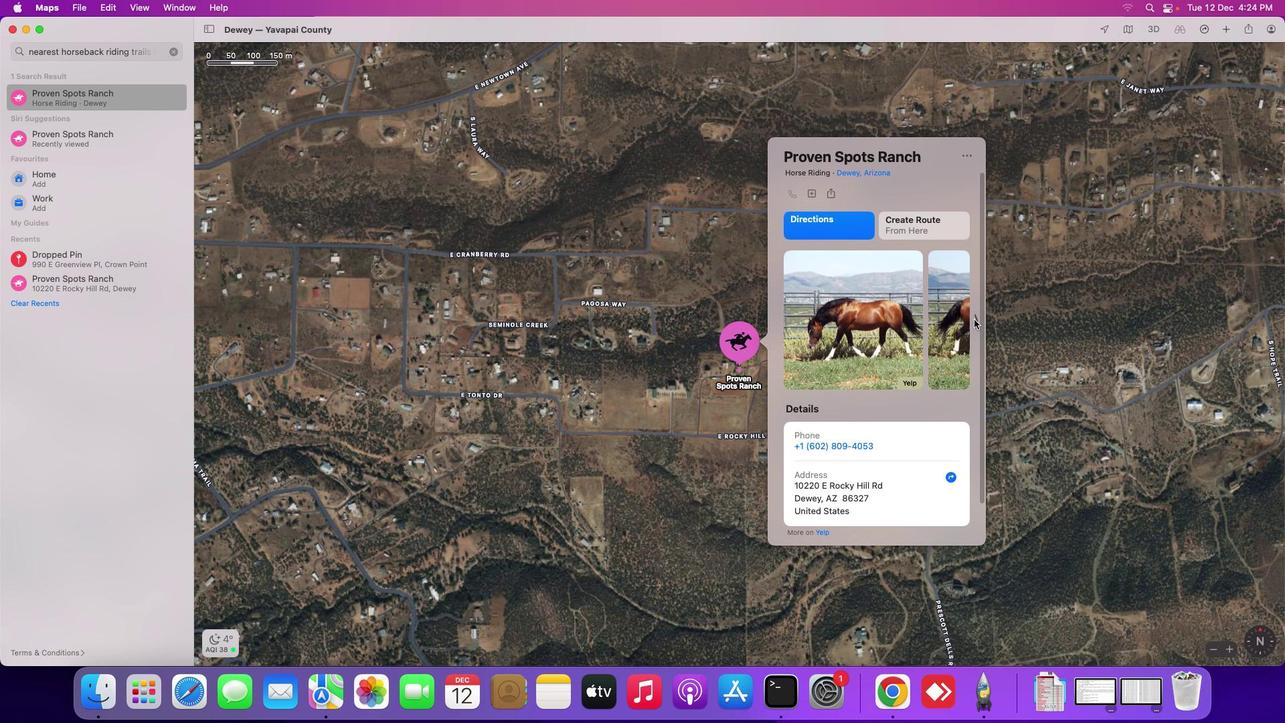 
Action: Mouse pressed left at (974, 319)
Screenshot: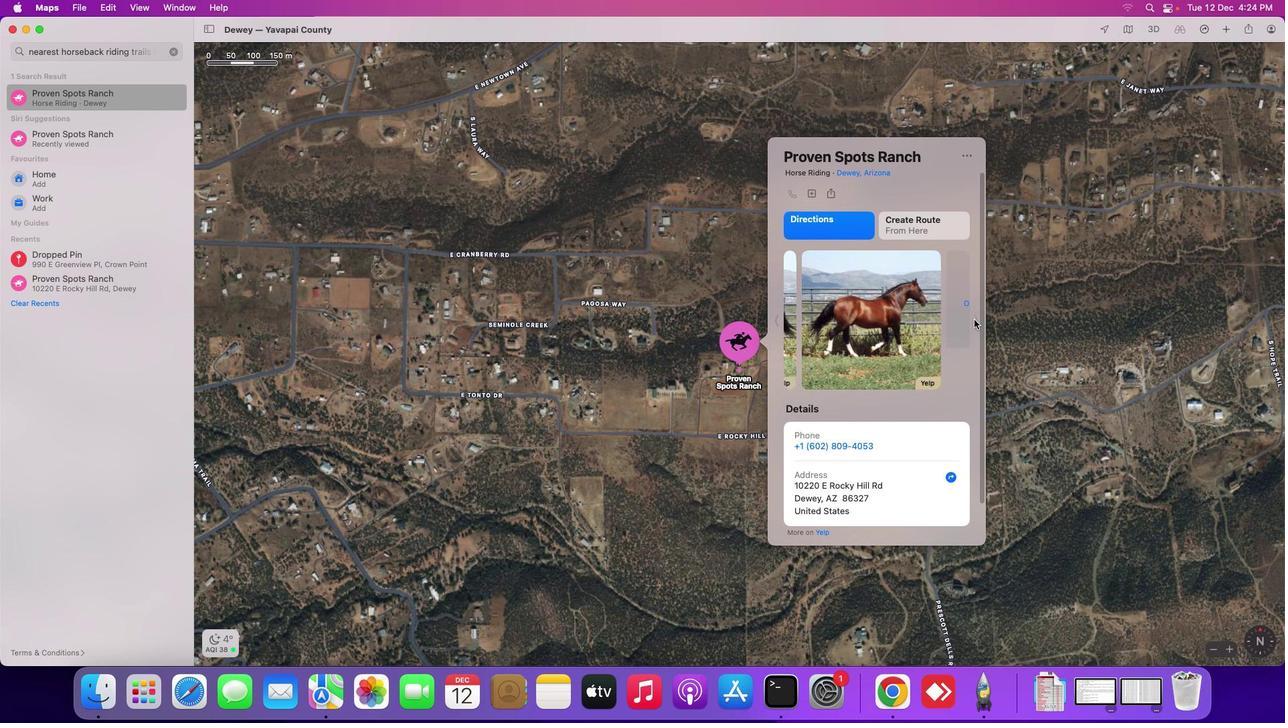 
Action: Mouse moved to (54, 139)
Screenshot: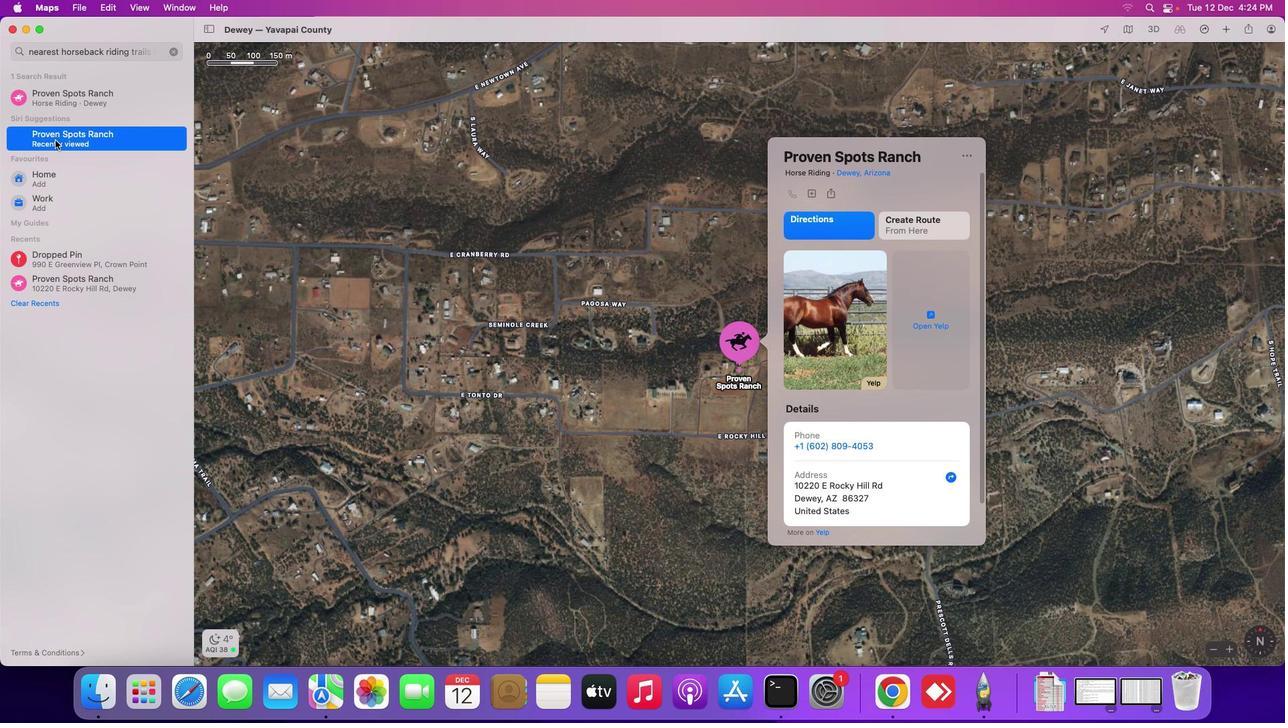 
Action: Mouse pressed left at (54, 139)
Screenshot: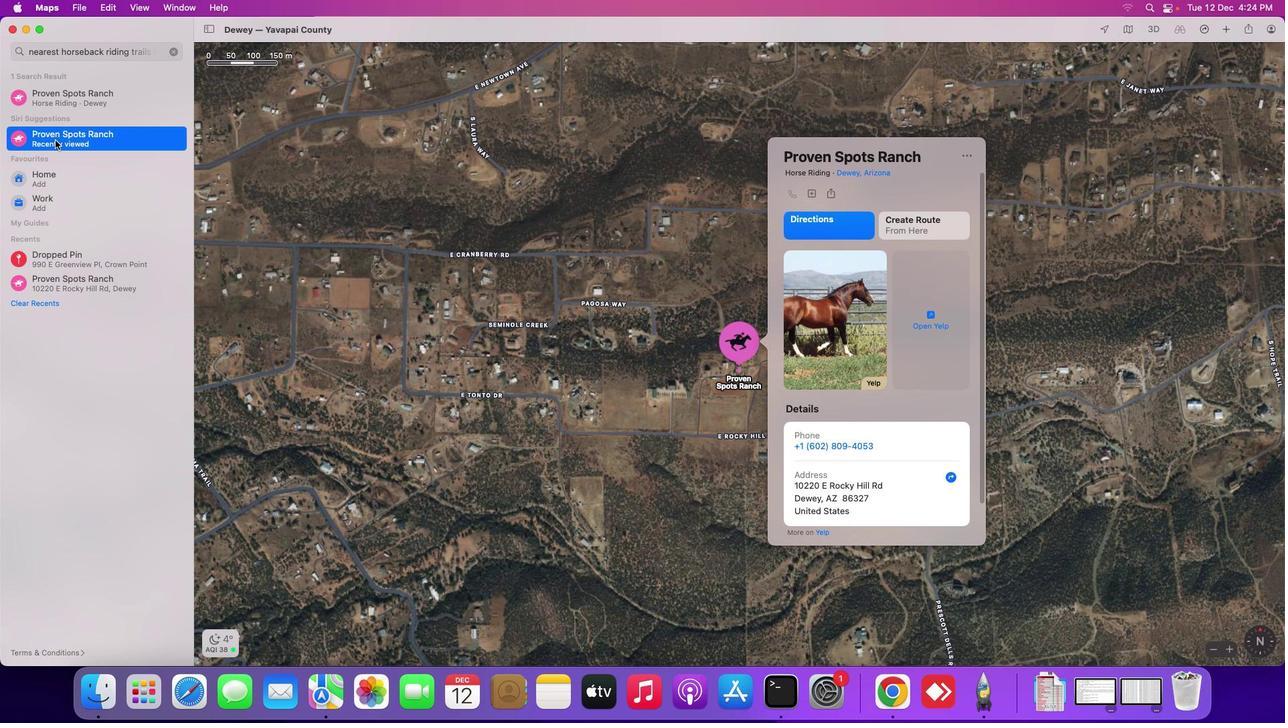 
Action: Mouse moved to (54, 139)
Screenshot: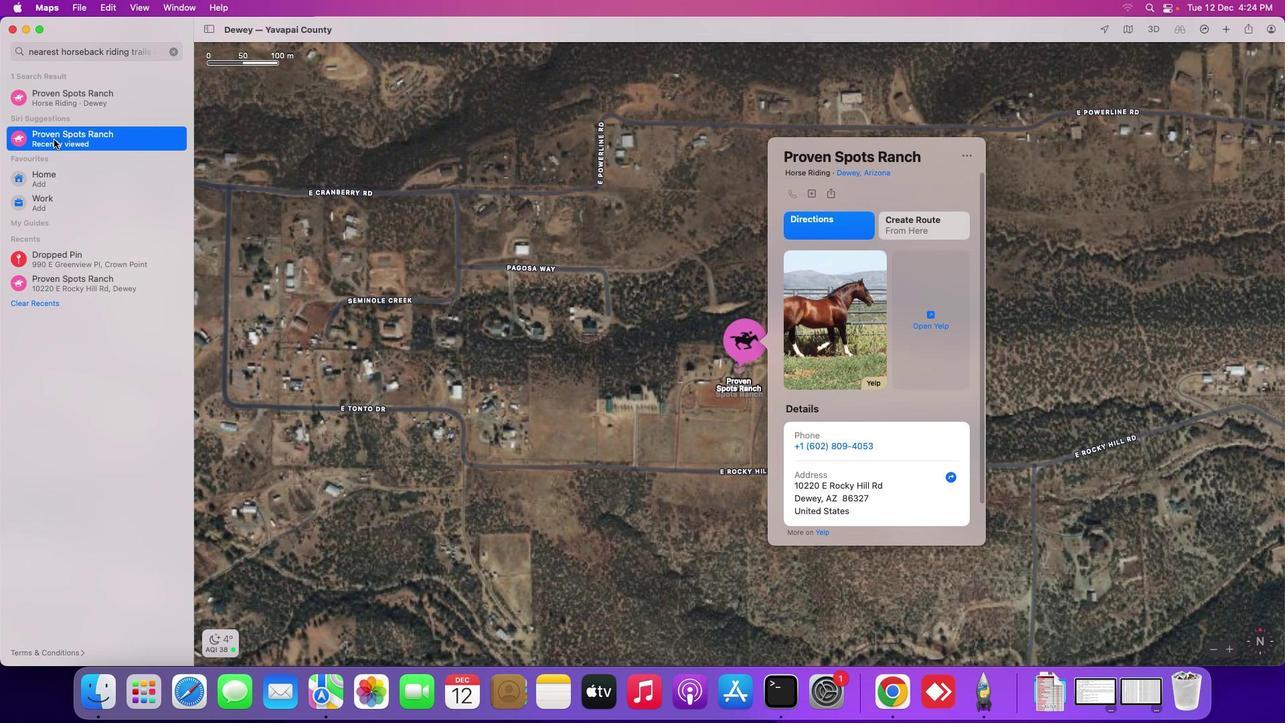 
Action: Mouse pressed left at (54, 139)
Screenshot: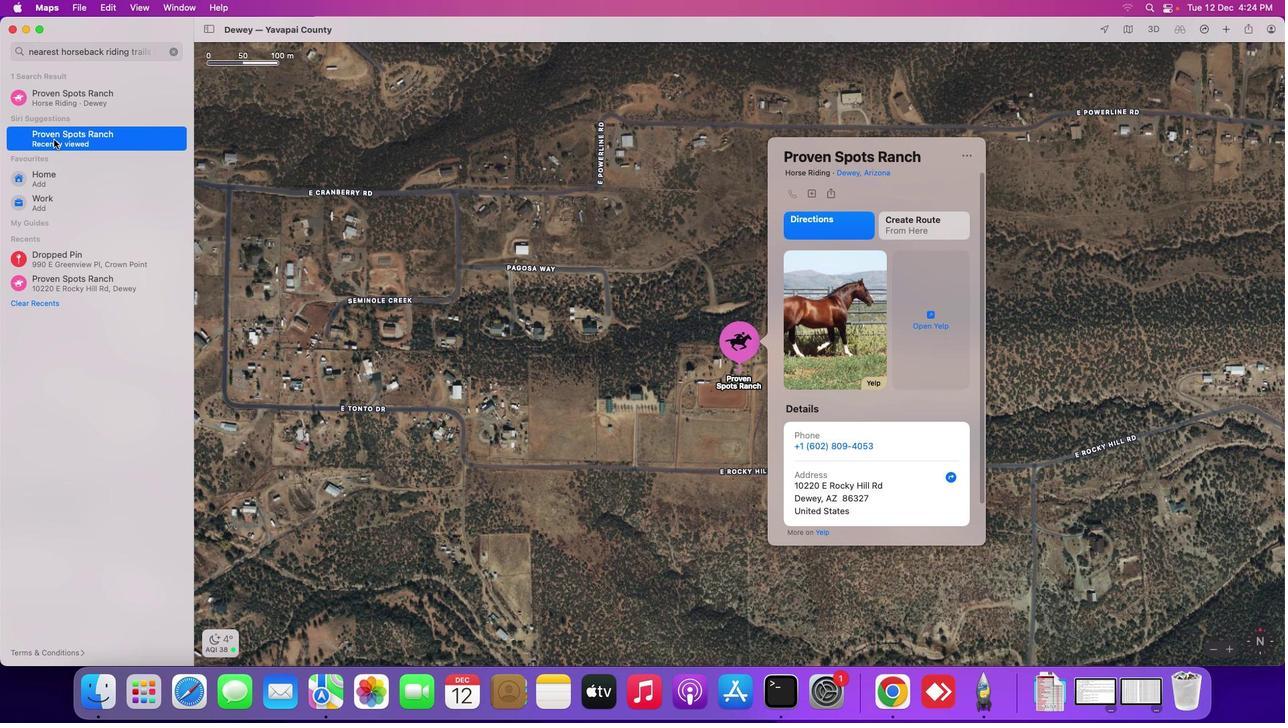
Action: Mouse moved to (894, 416)
Screenshot: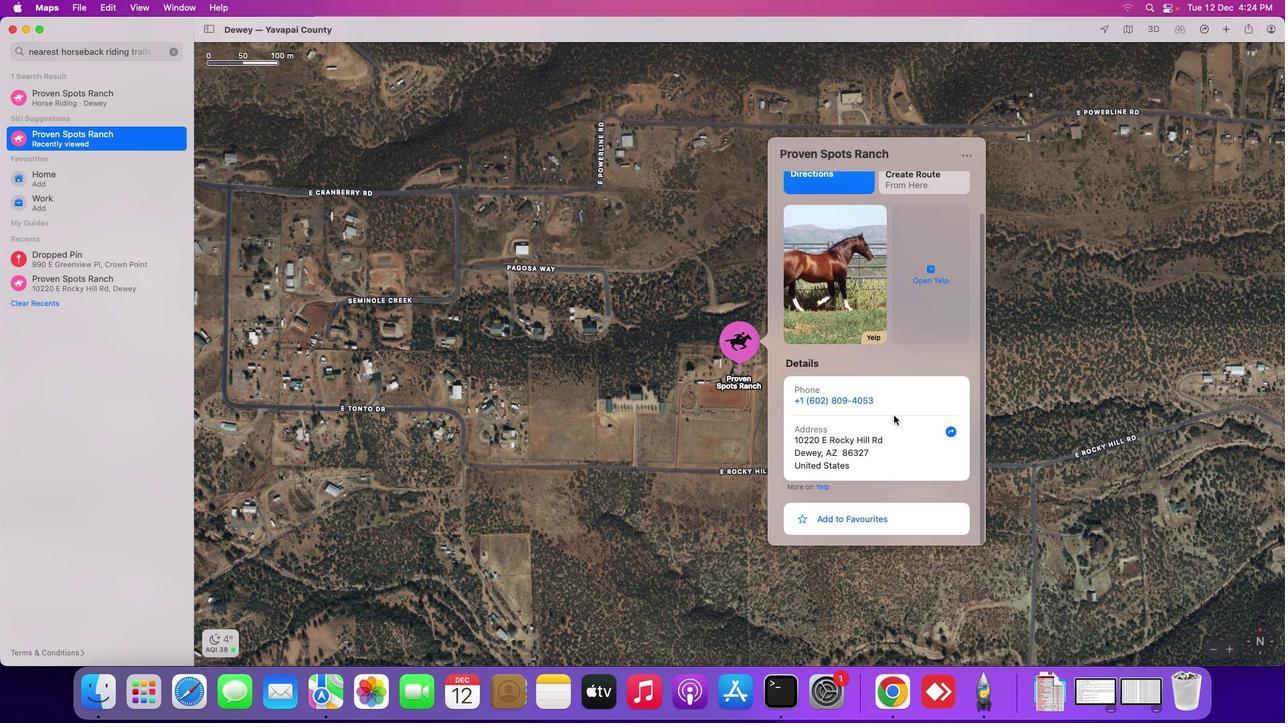 
Action: Mouse scrolled (894, 416) with delta (0, 0)
Screenshot: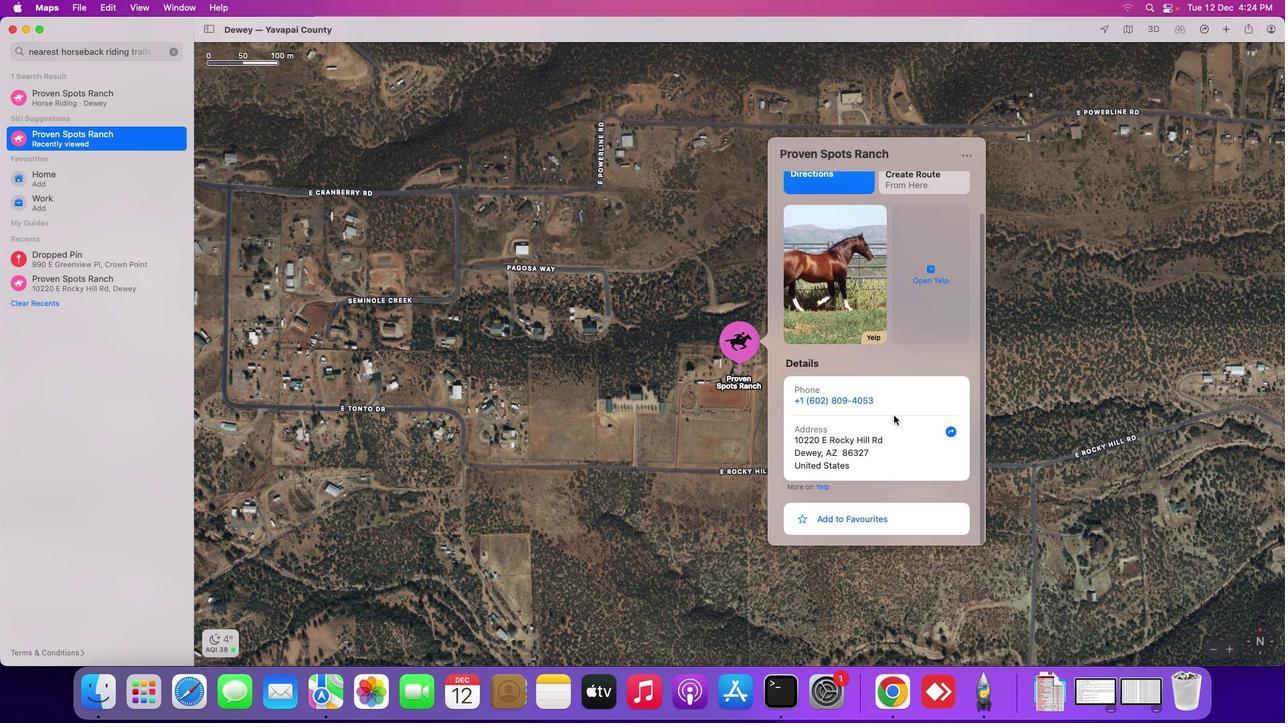 
Action: Mouse scrolled (894, 416) with delta (0, 0)
Screenshot: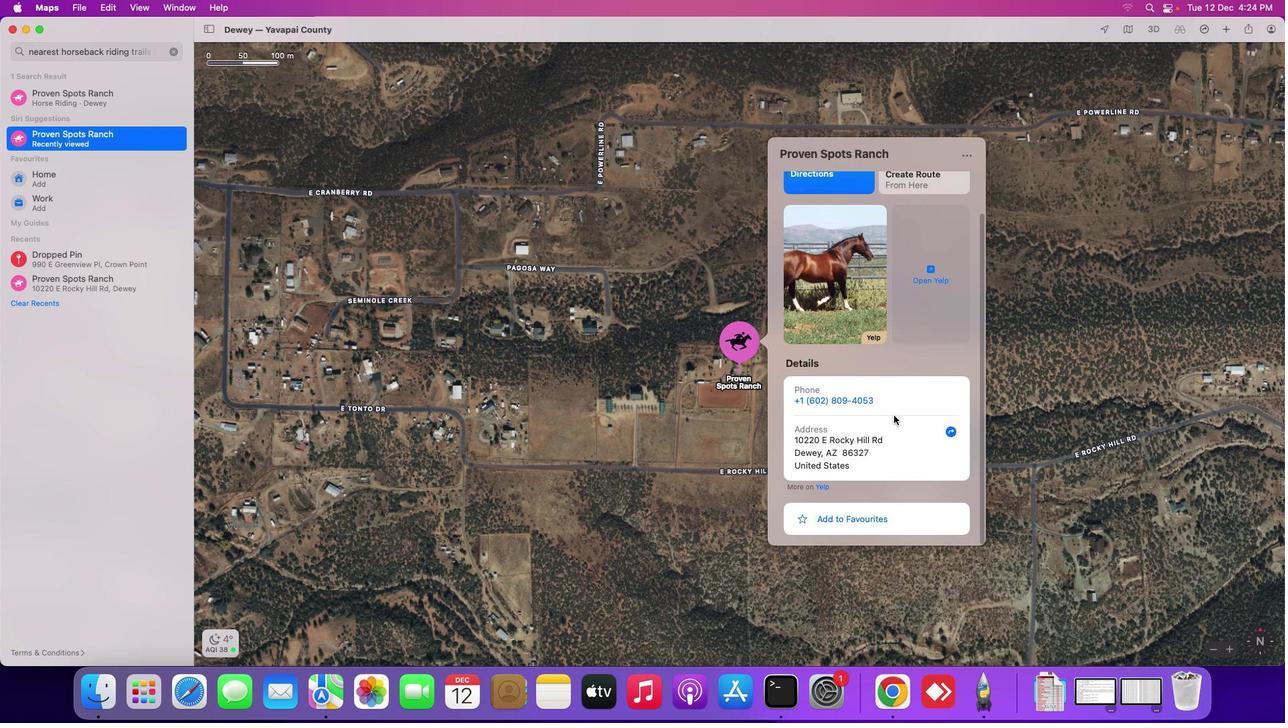 
Action: Mouse scrolled (894, 416) with delta (0, -2)
Screenshot: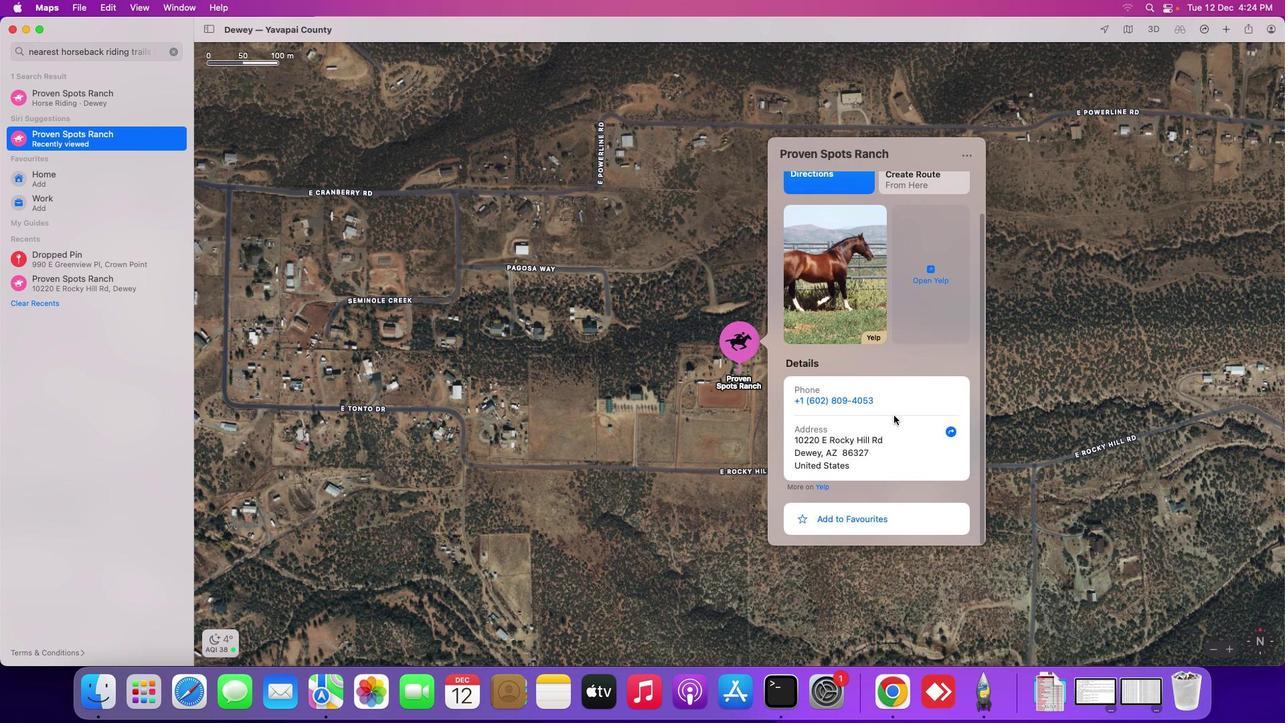 
Action: Mouse scrolled (894, 416) with delta (0, -3)
Screenshot: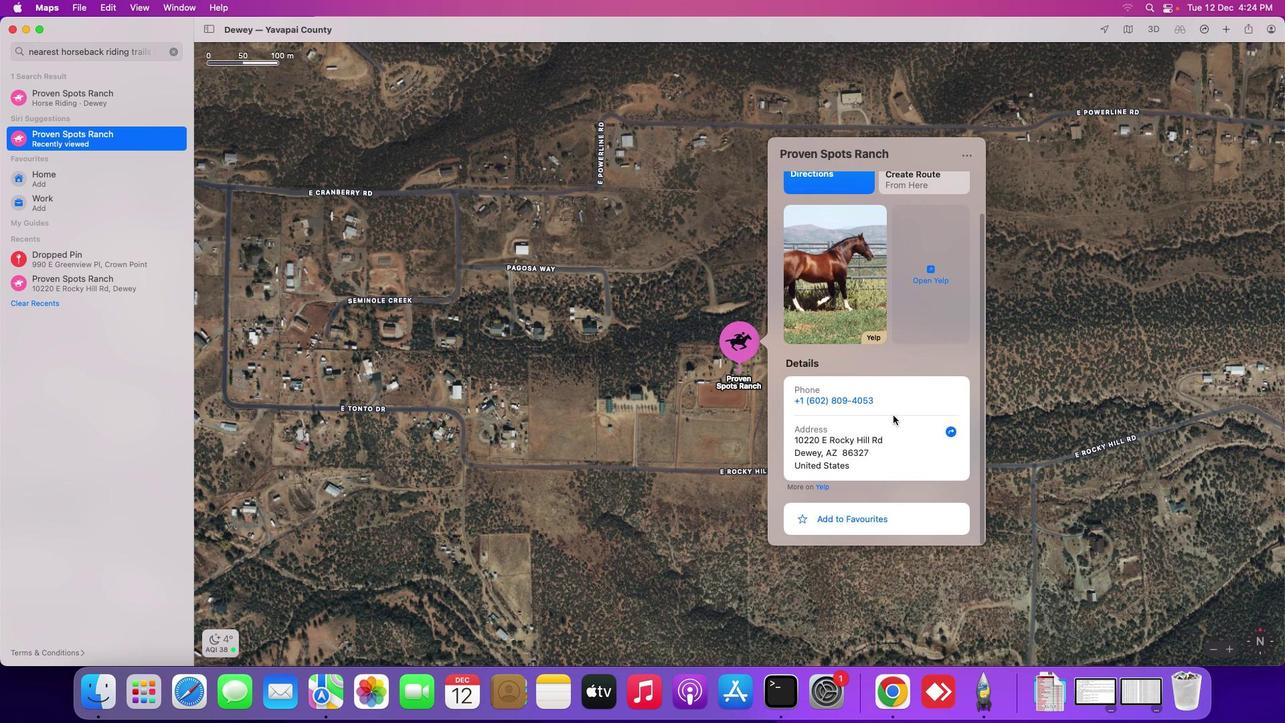 
Action: Mouse moved to (893, 415)
Screenshot: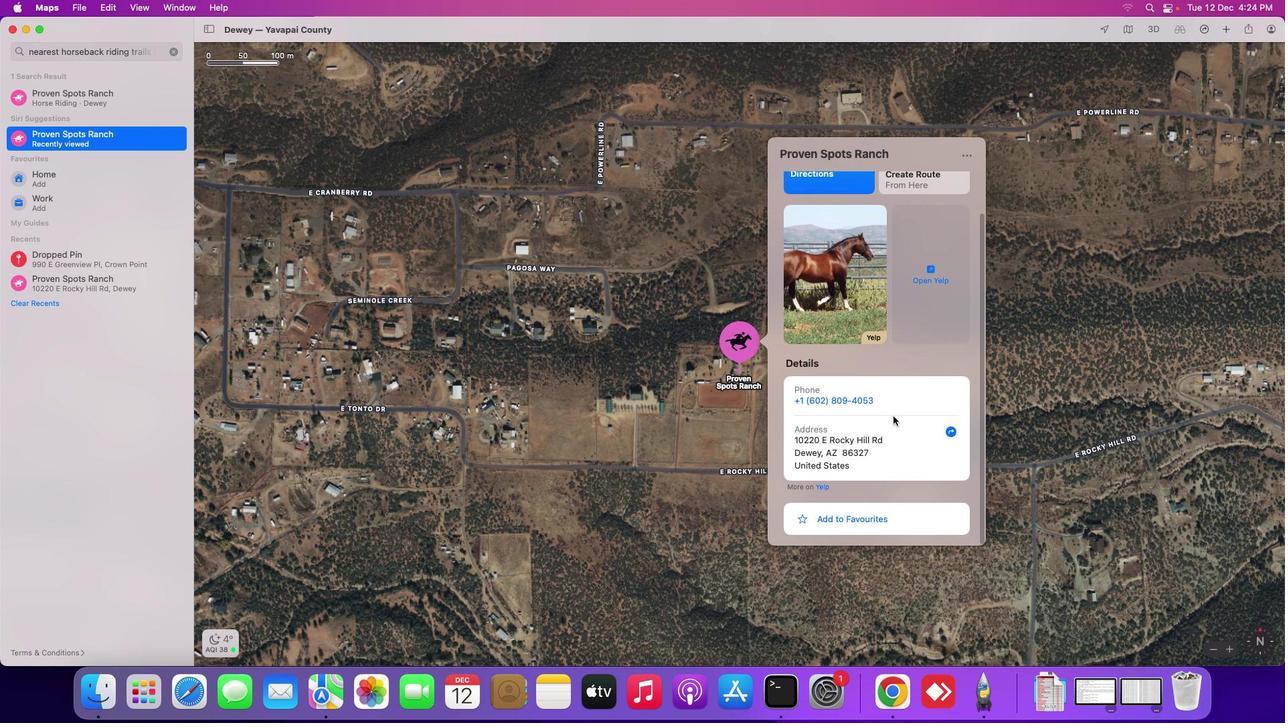 
